 Task: Find connections with filter location Aguadas with filter topic #machinelearningwith filter profile language Spanish with filter current company Johnson & Johnson with filter school D. Y. Patil Pratishthans D.Y. Patil College of Engineering ,Pune with filter industry Executive Offices with filter service category Content Strategy with filter keywords title Cab Driver
Action: Mouse moved to (506, 66)
Screenshot: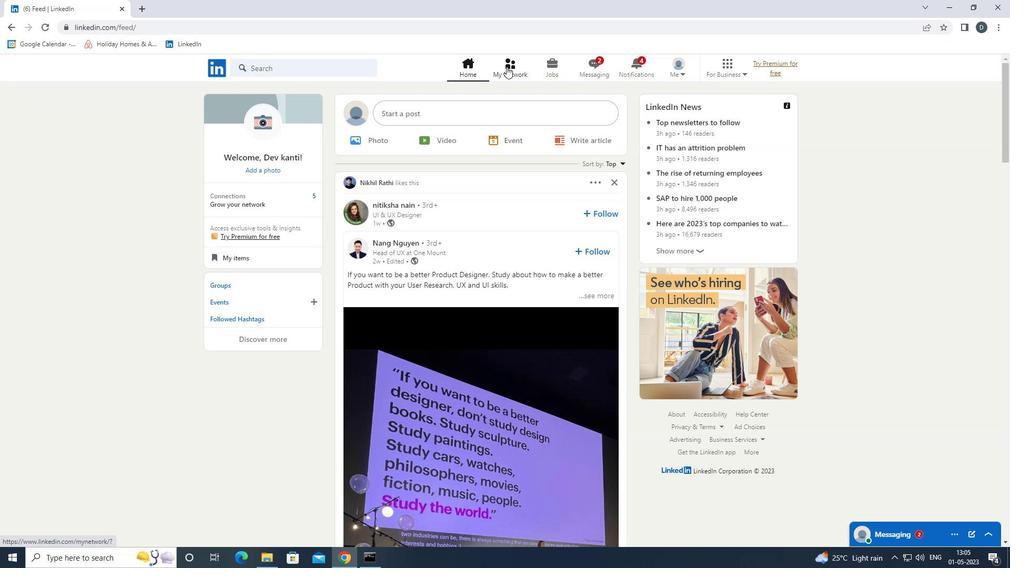 
Action: Mouse pressed left at (506, 66)
Screenshot: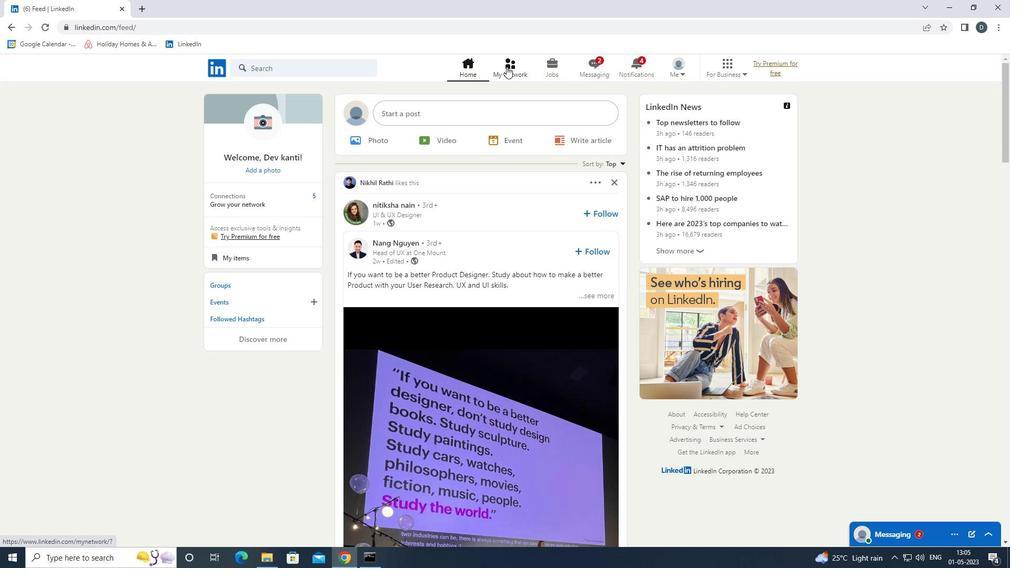 
Action: Mouse moved to (348, 127)
Screenshot: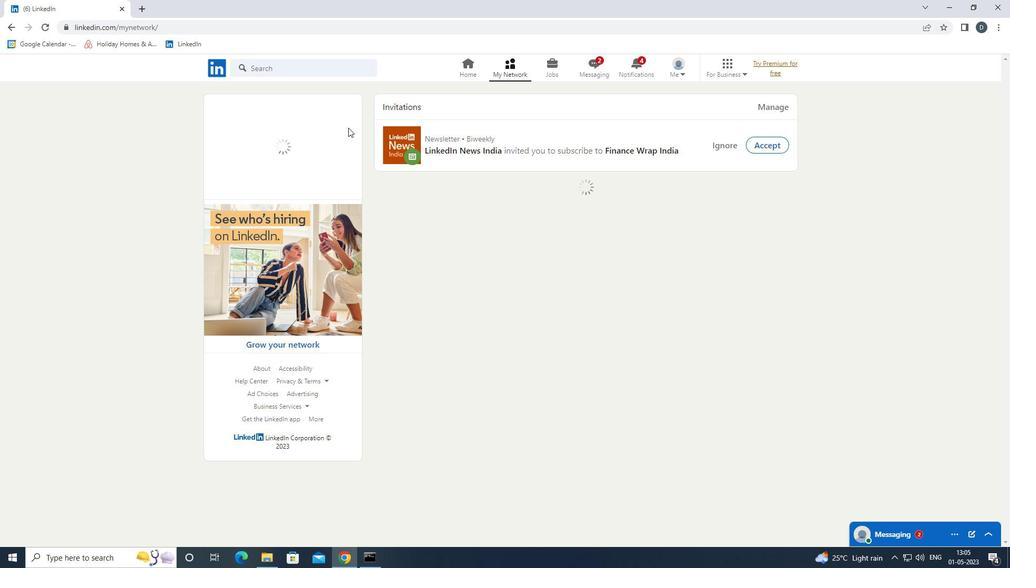 
Action: Mouse pressed left at (348, 127)
Screenshot: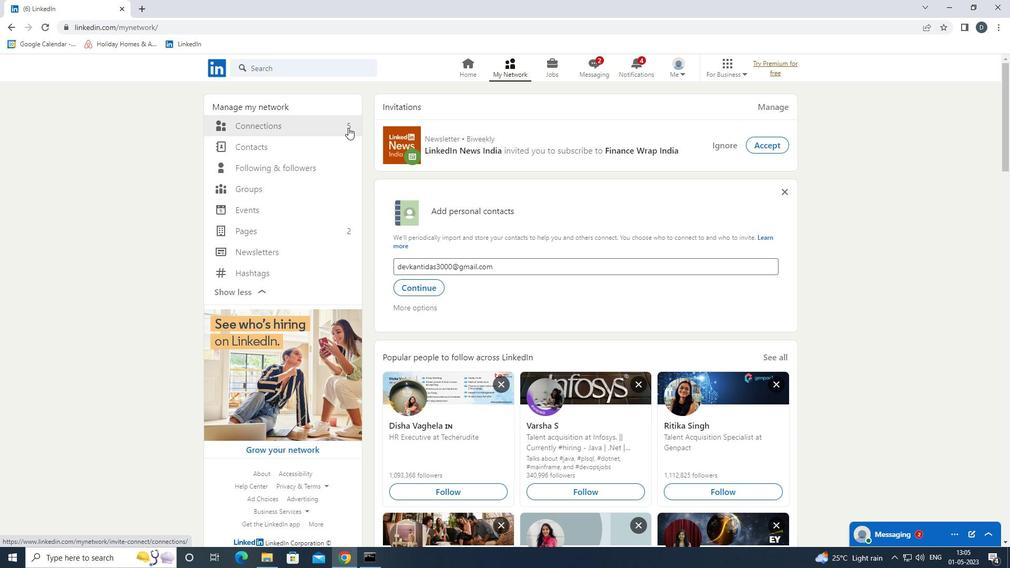 
Action: Mouse moved to (585, 128)
Screenshot: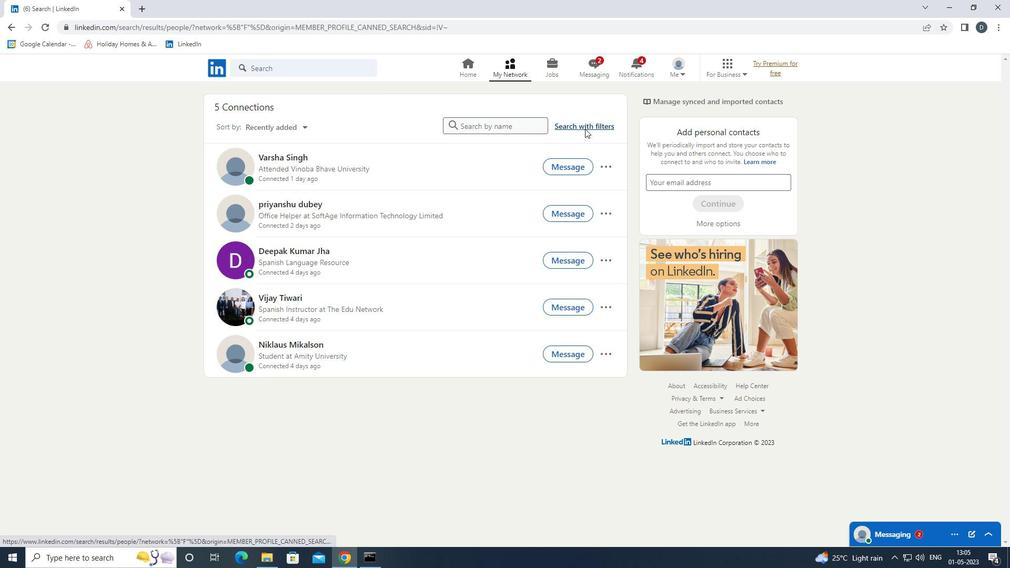 
Action: Mouse pressed left at (585, 128)
Screenshot: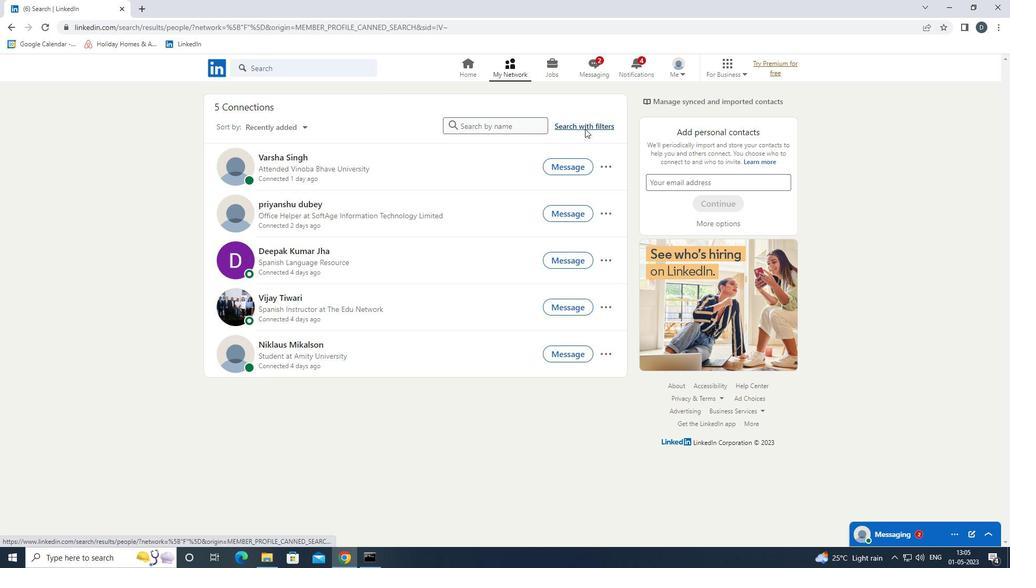 
Action: Mouse moved to (542, 95)
Screenshot: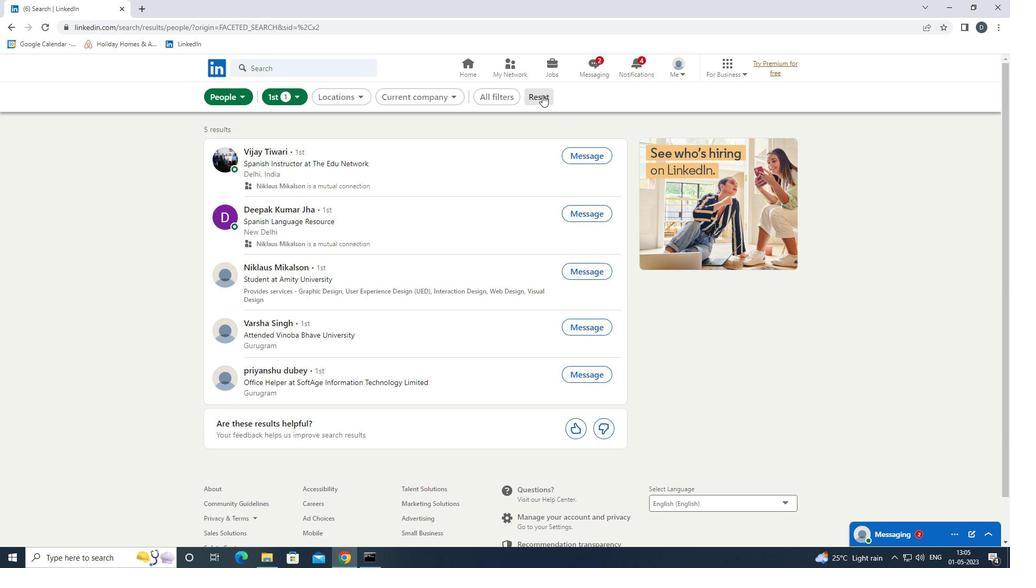 
Action: Mouse pressed left at (542, 95)
Screenshot: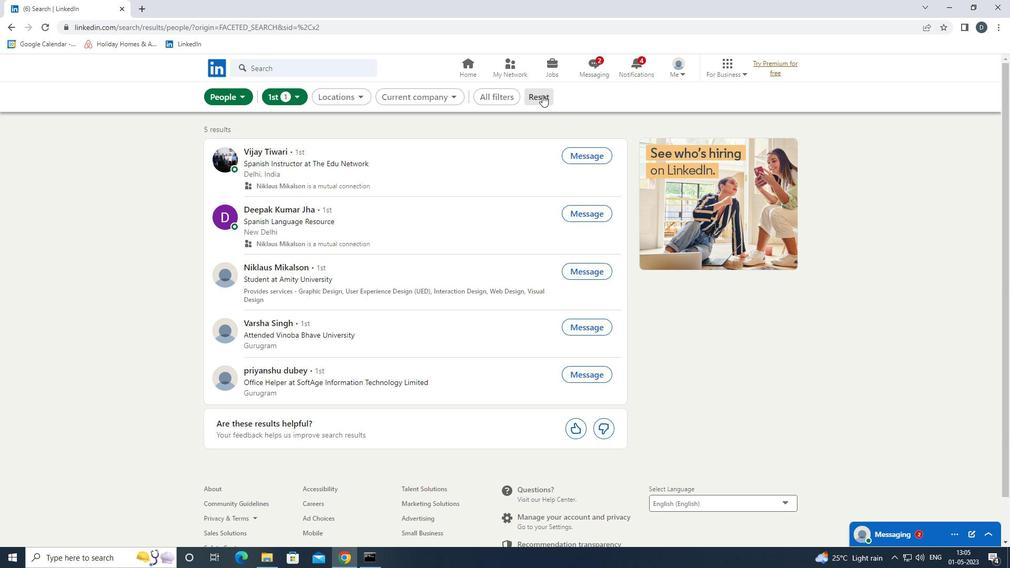
Action: Mouse moved to (532, 92)
Screenshot: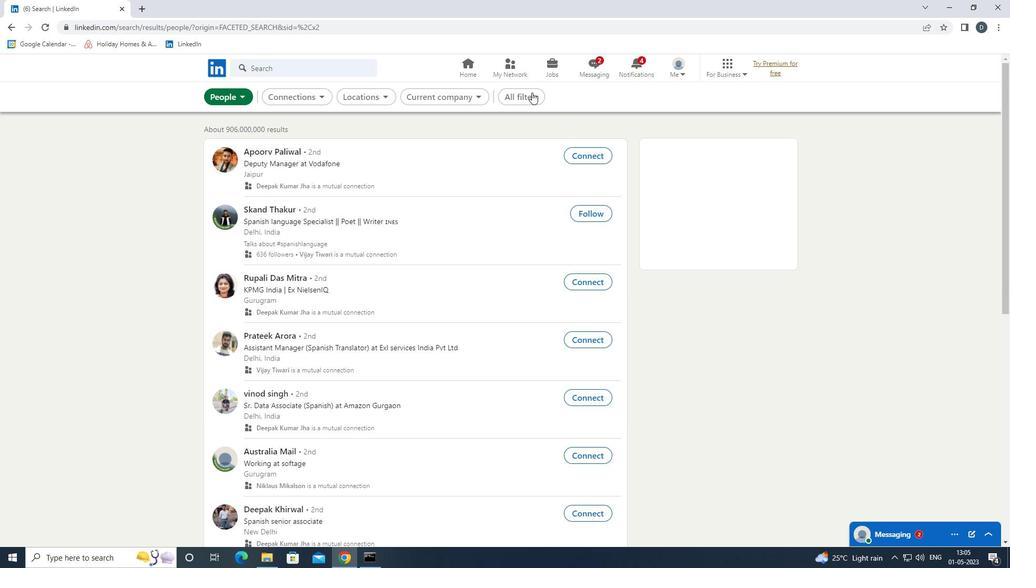 
Action: Mouse pressed left at (532, 92)
Screenshot: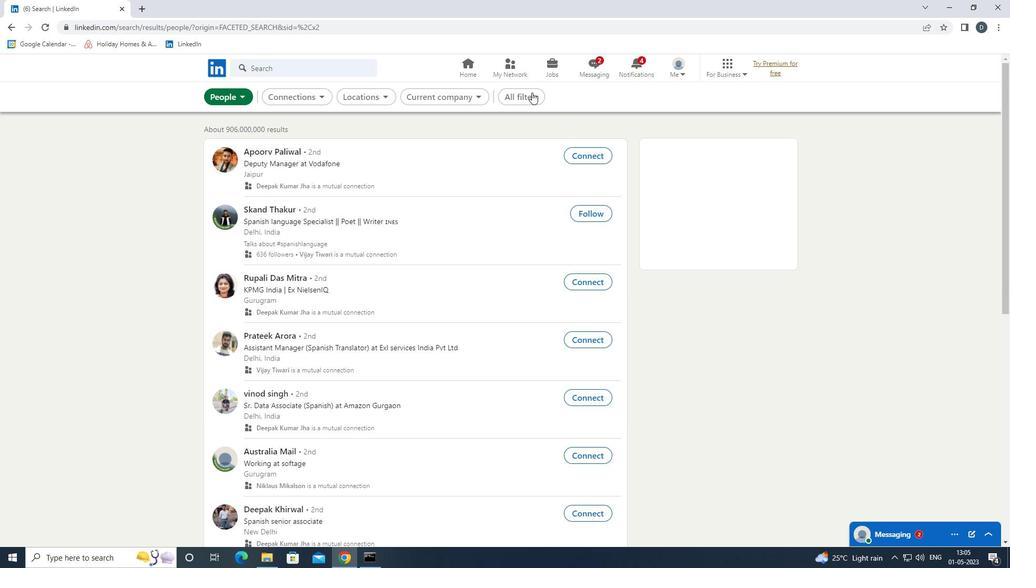 
Action: Mouse moved to (782, 364)
Screenshot: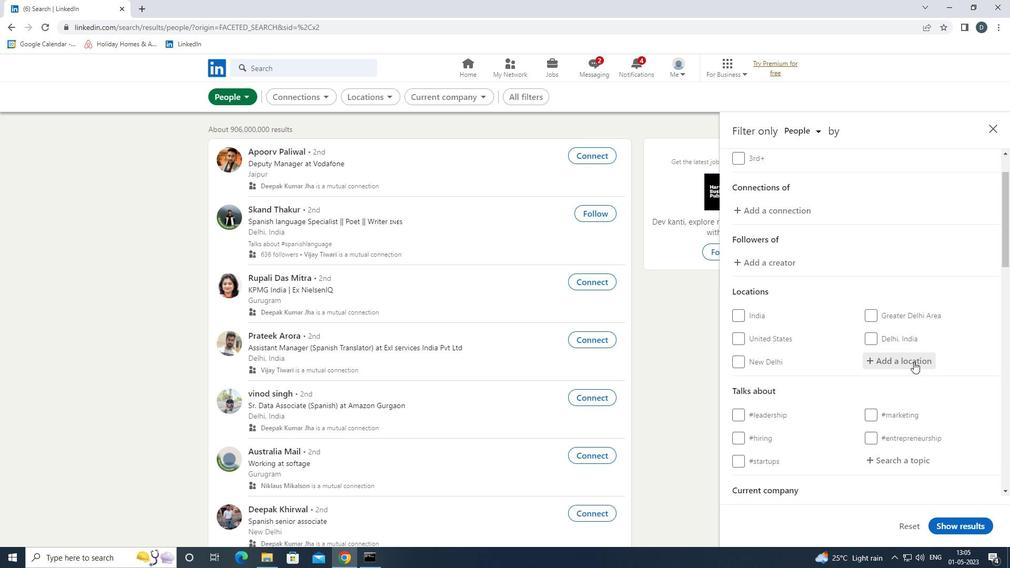
Action: Mouse scrolled (782, 364) with delta (0, 0)
Screenshot: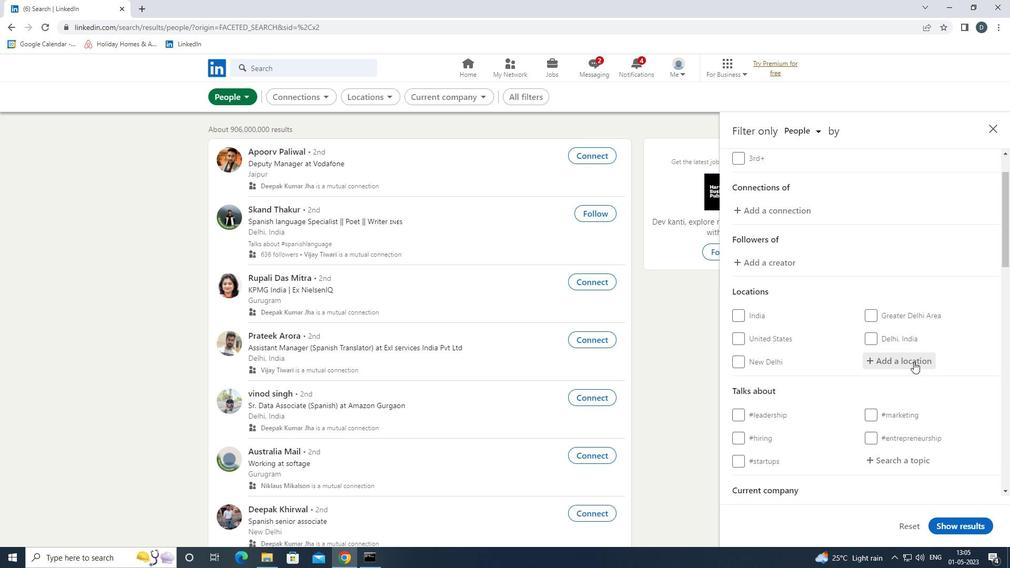 
Action: Mouse moved to (914, 362)
Screenshot: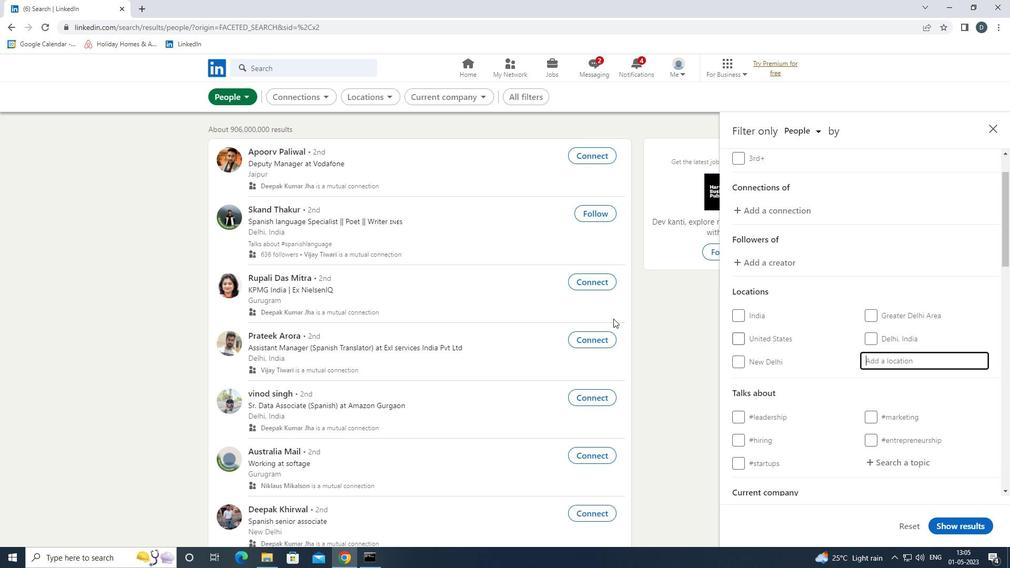 
Action: Mouse pressed left at (914, 362)
Screenshot: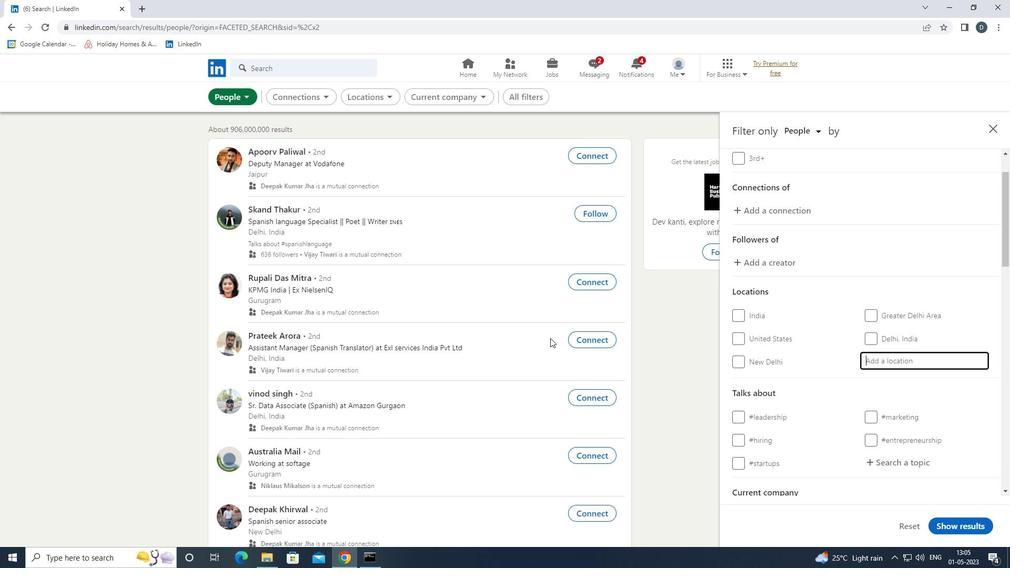 
Action: Mouse moved to (550, 338)
Screenshot: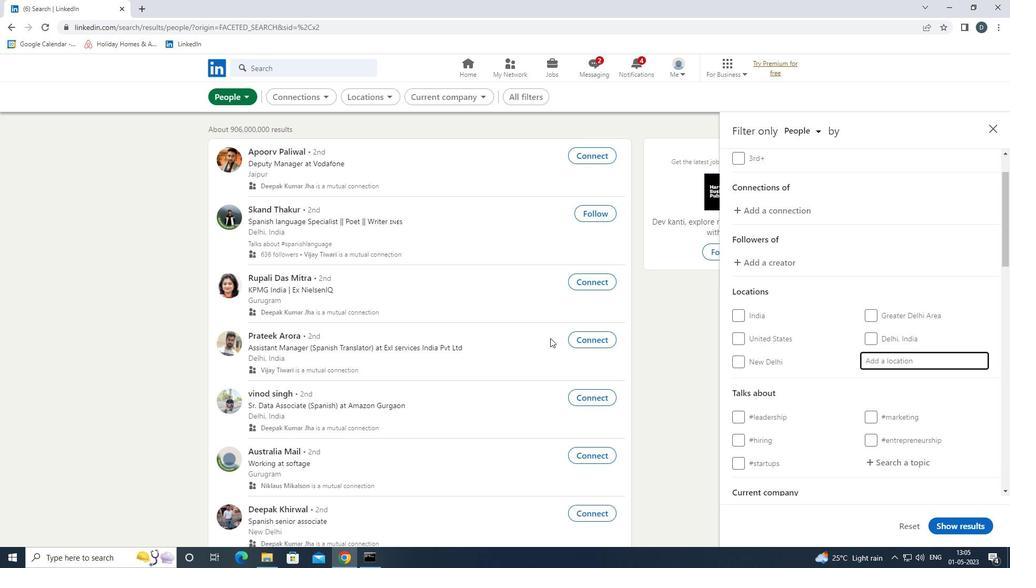 
Action: Key pressed <Key.shift>AGUADAS<Key.down><Key.enter>
Screenshot: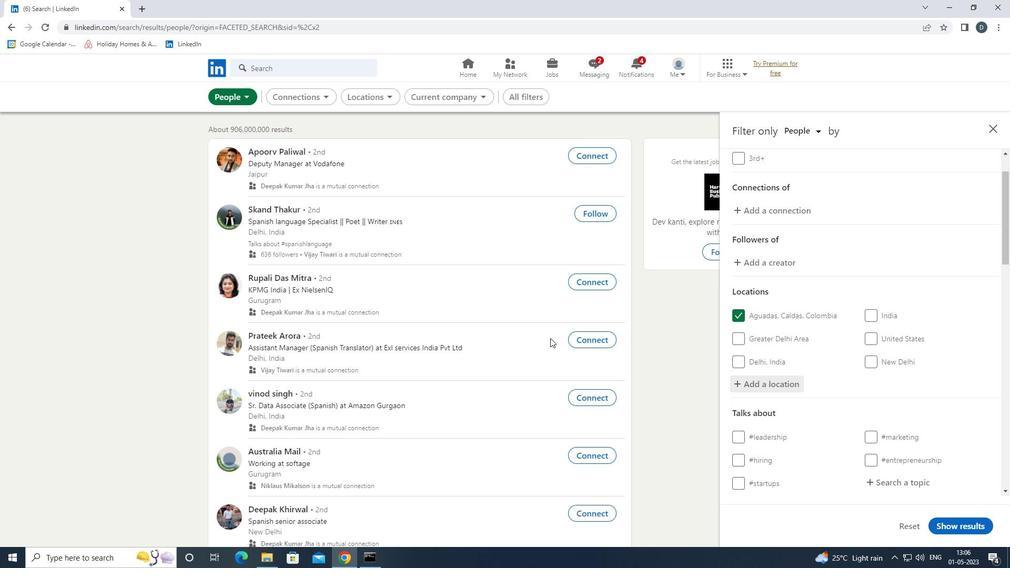 
Action: Mouse scrolled (550, 337) with delta (0, 0)
Screenshot: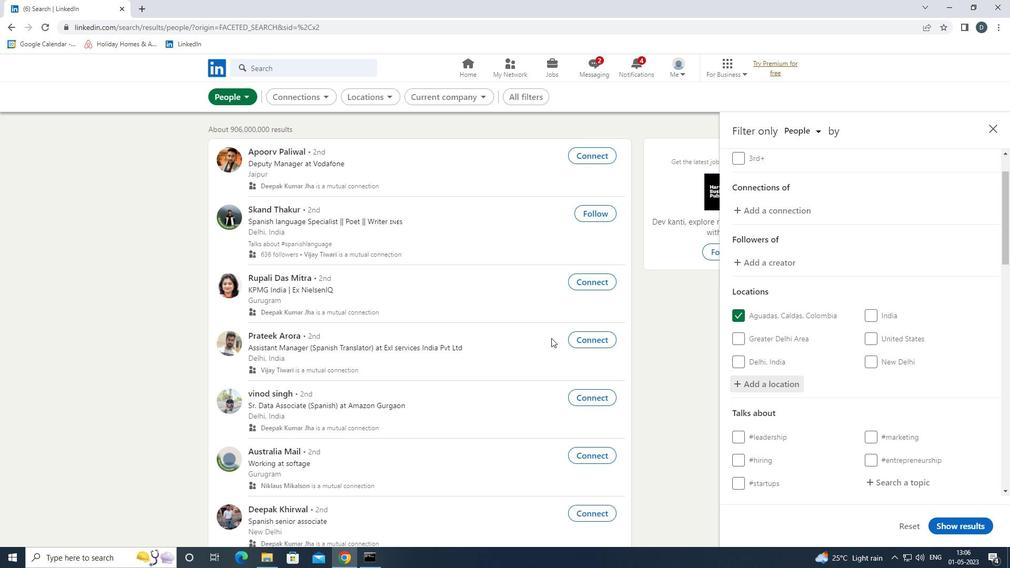 
Action: Mouse scrolled (550, 337) with delta (0, 0)
Screenshot: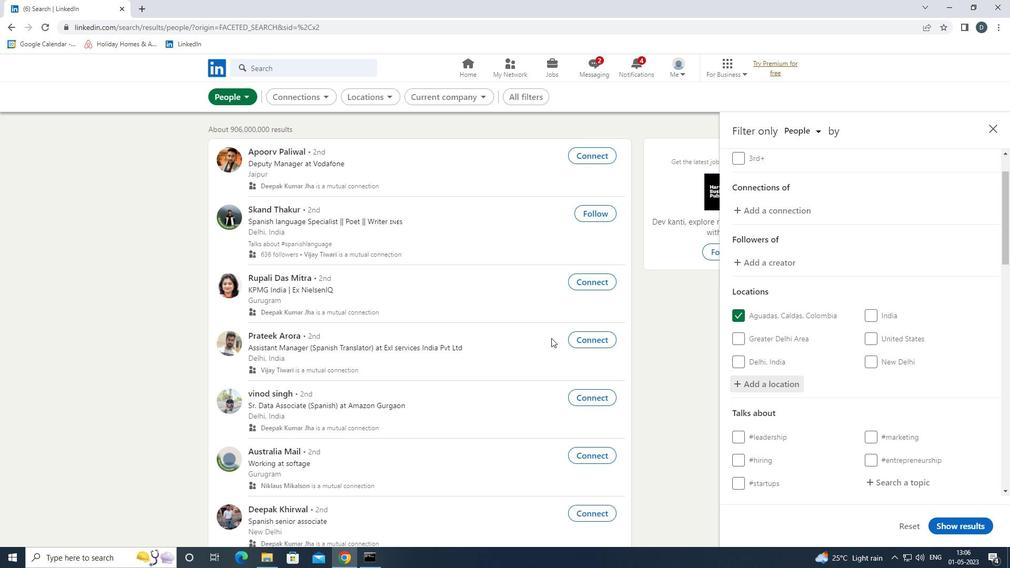
Action: Mouse scrolled (550, 337) with delta (0, 0)
Screenshot: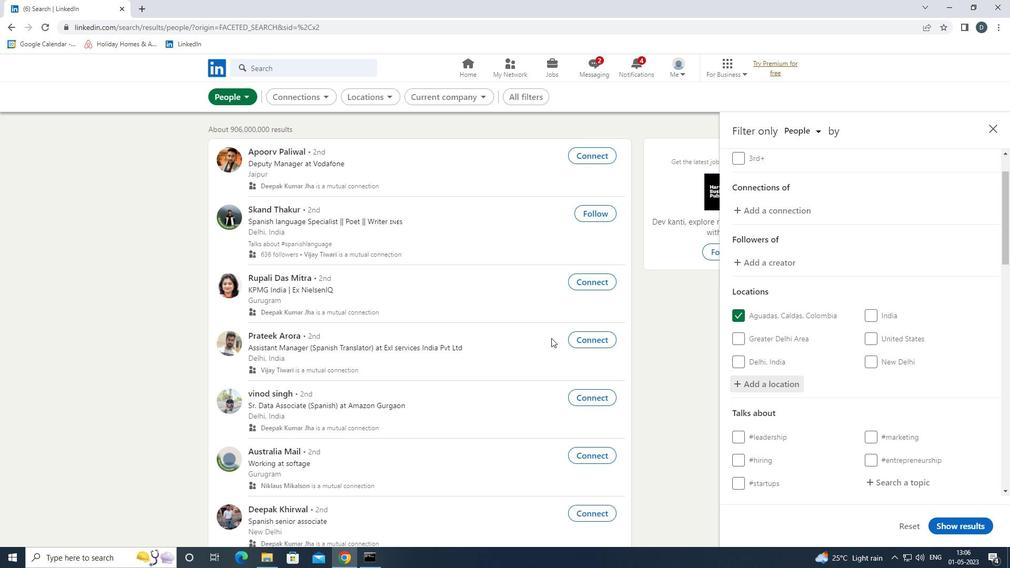 
Action: Mouse moved to (977, 421)
Screenshot: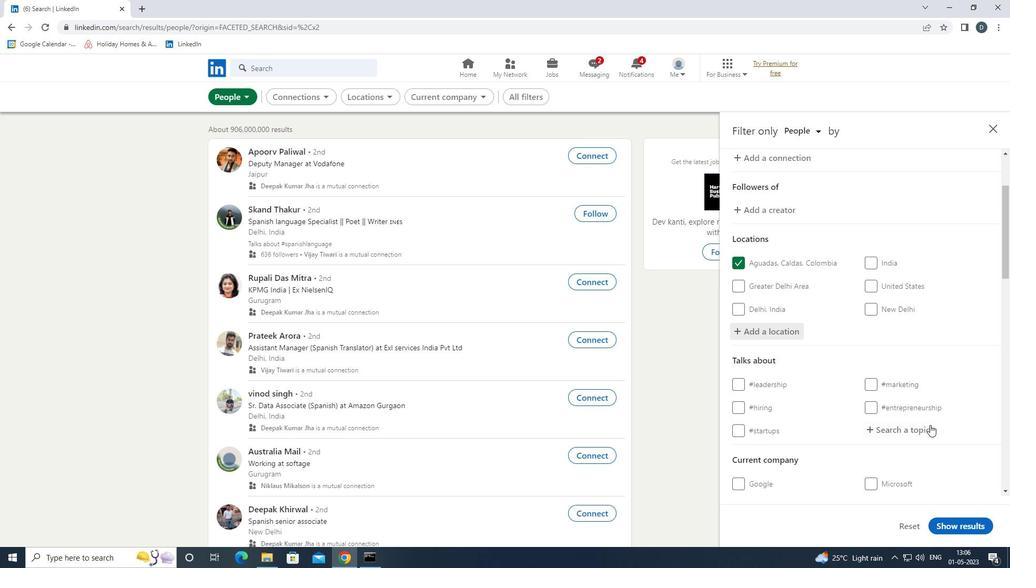 
Action: Mouse scrolled (977, 420) with delta (0, 0)
Screenshot: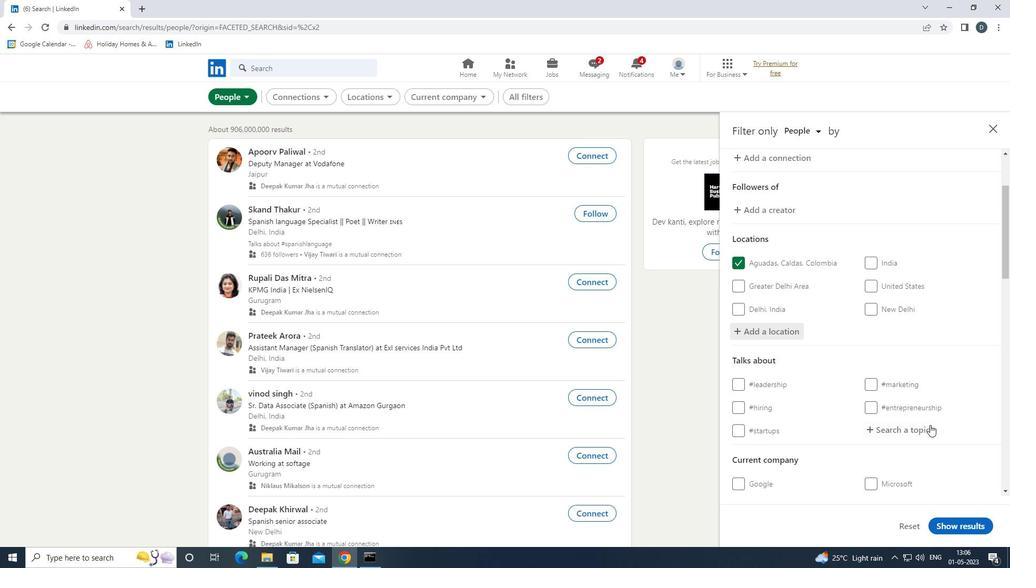 
Action: Mouse moved to (930, 425)
Screenshot: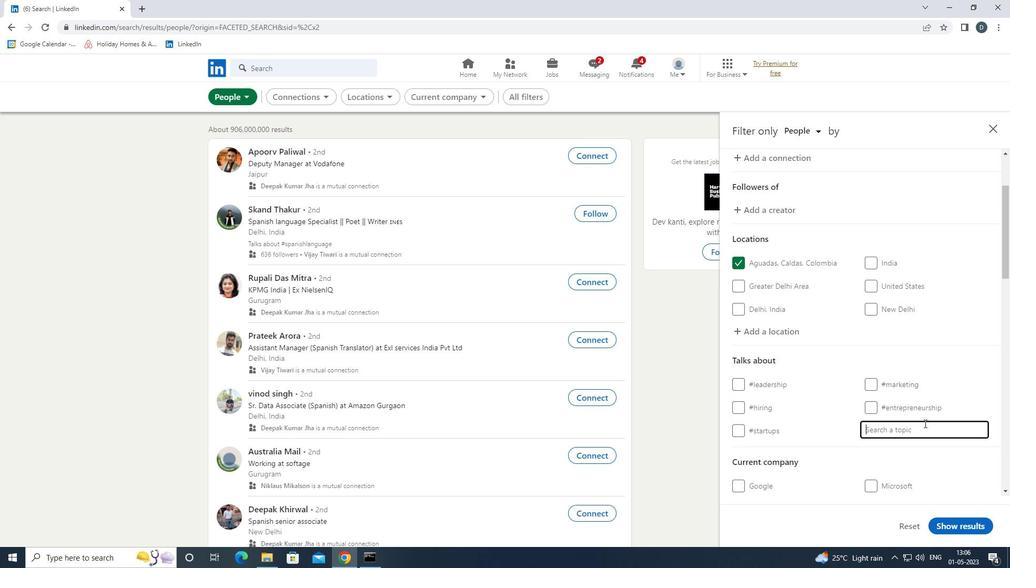 
Action: Mouse pressed left at (930, 425)
Screenshot: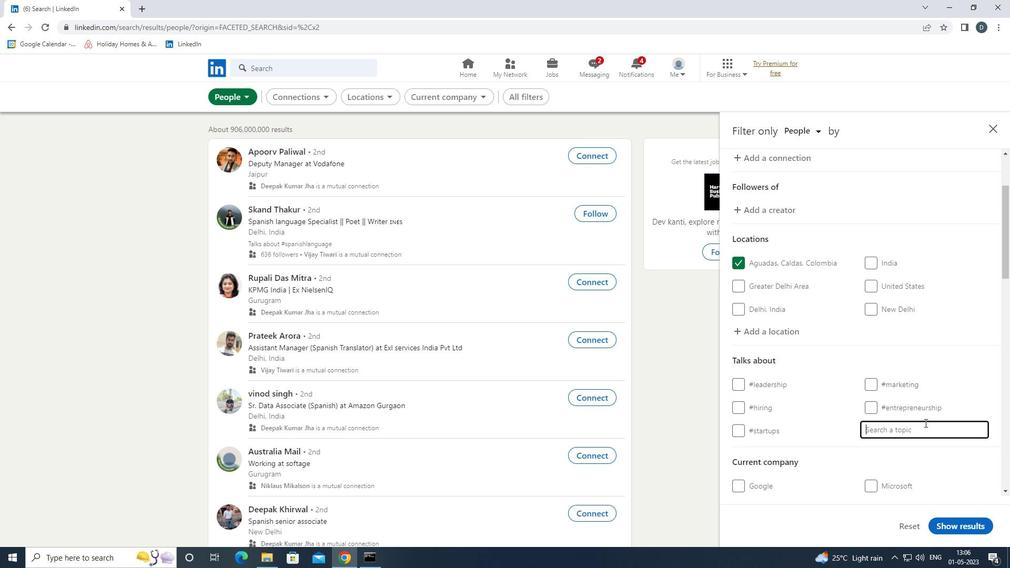 
Action: Mouse moved to (924, 422)
Screenshot: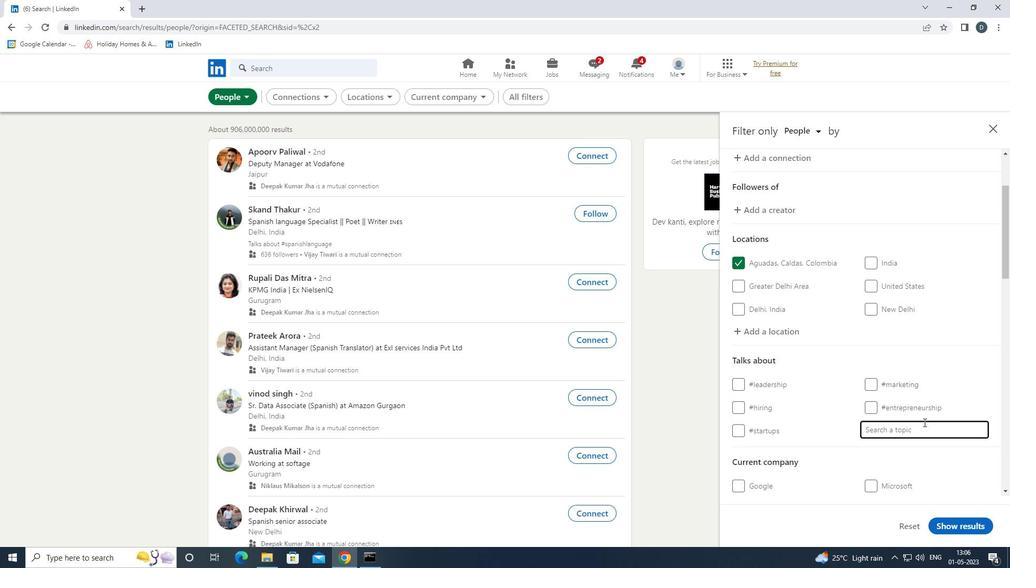 
Action: Key pressed <Key.shift>
Screenshot: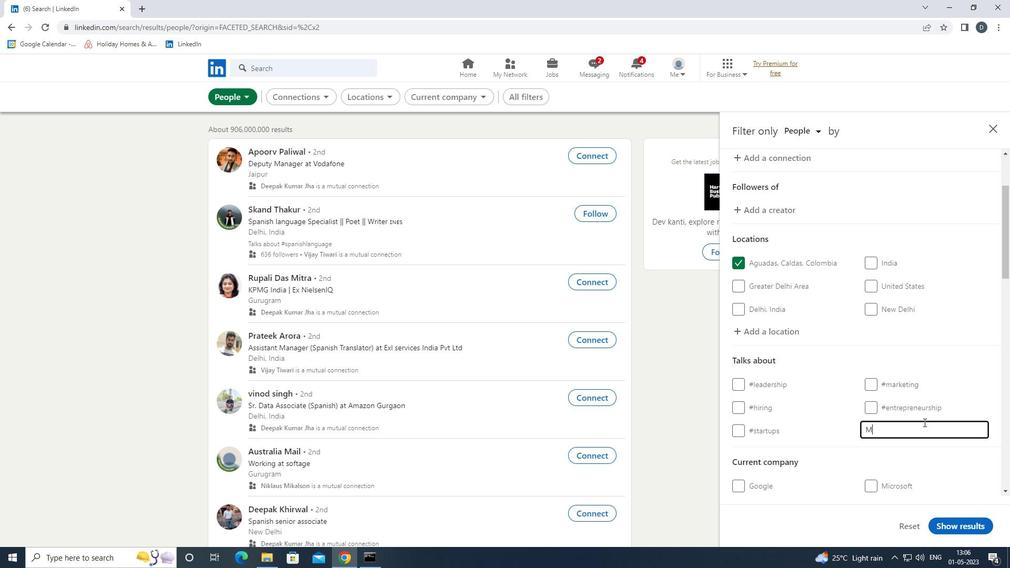 
Action: Mouse moved to (924, 422)
Screenshot: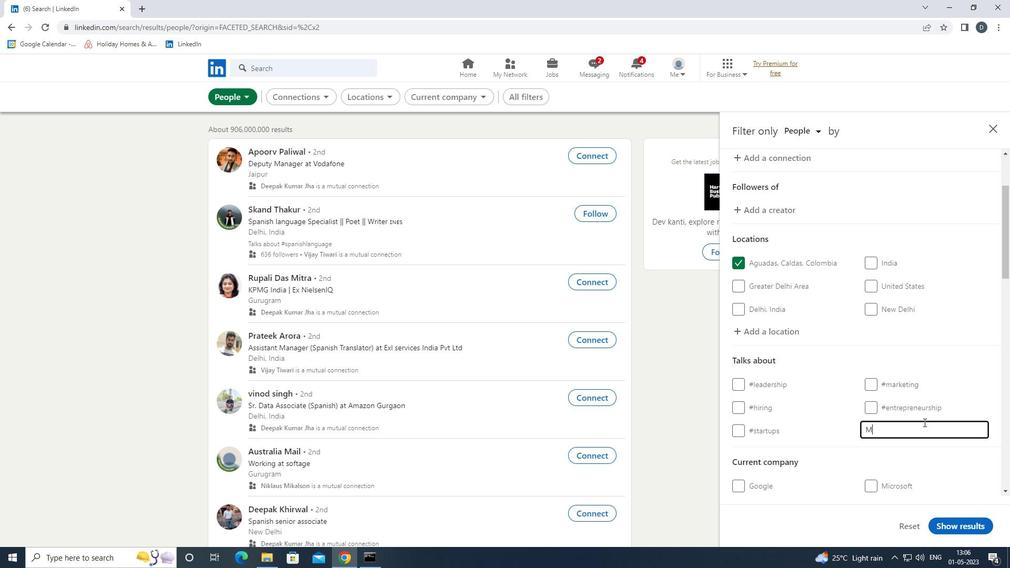 
Action: Key pressed M<Key.backspace>MACHINLEARNING<Key.left><Key.left><Key.left><Key.left><Key.left><Key.left><Key.left><Key.left>E<Key.right><Key.right><Key.right><Key.right><Key.right><Key.right><Key.right><Key.right><Key.right><Key.right><Key.right><Key.down><Key.enter>
Screenshot: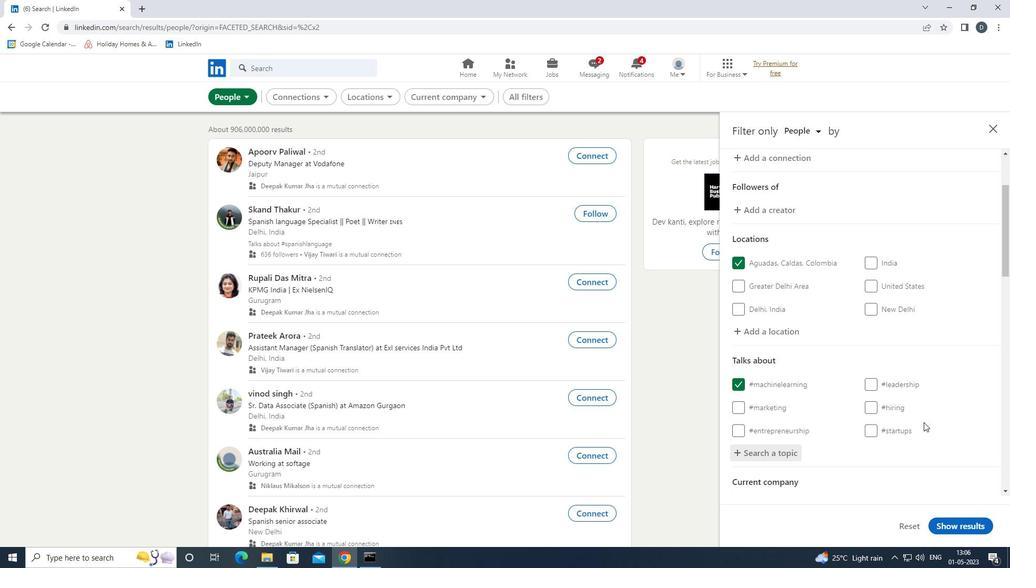 
Action: Mouse moved to (924, 422)
Screenshot: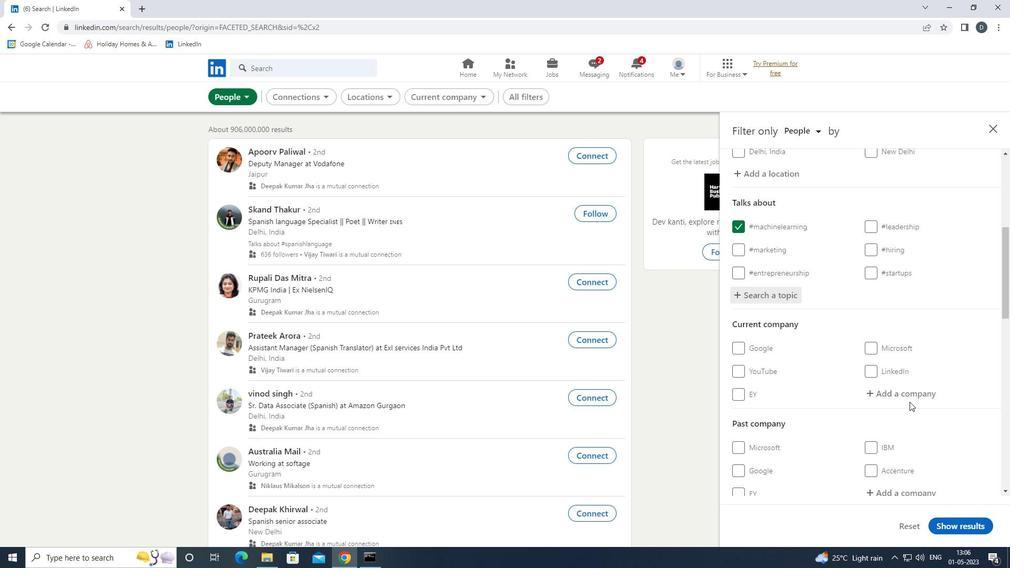 
Action: Mouse scrolled (924, 422) with delta (0, 0)
Screenshot: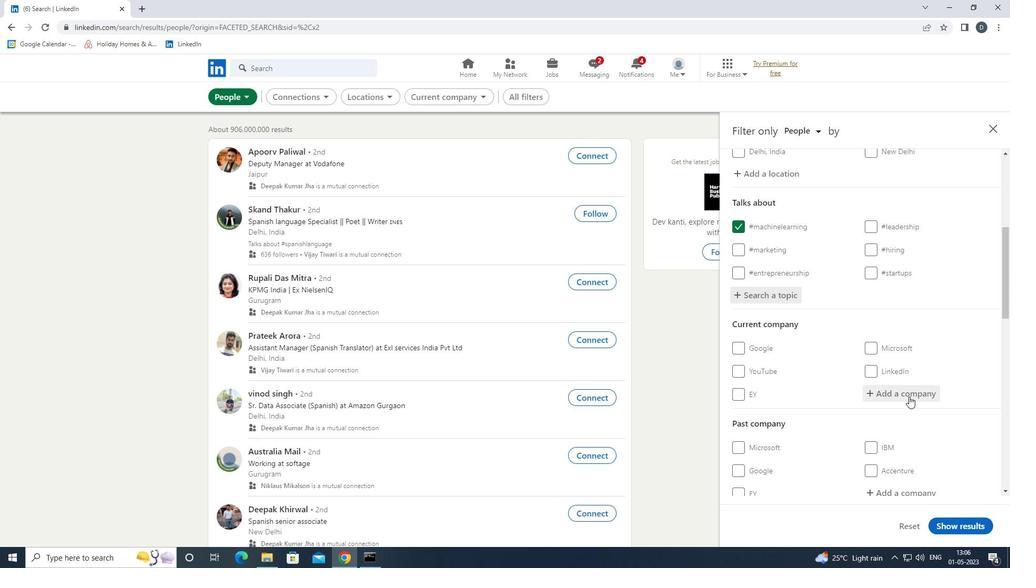 
Action: Mouse scrolled (924, 422) with delta (0, 0)
Screenshot: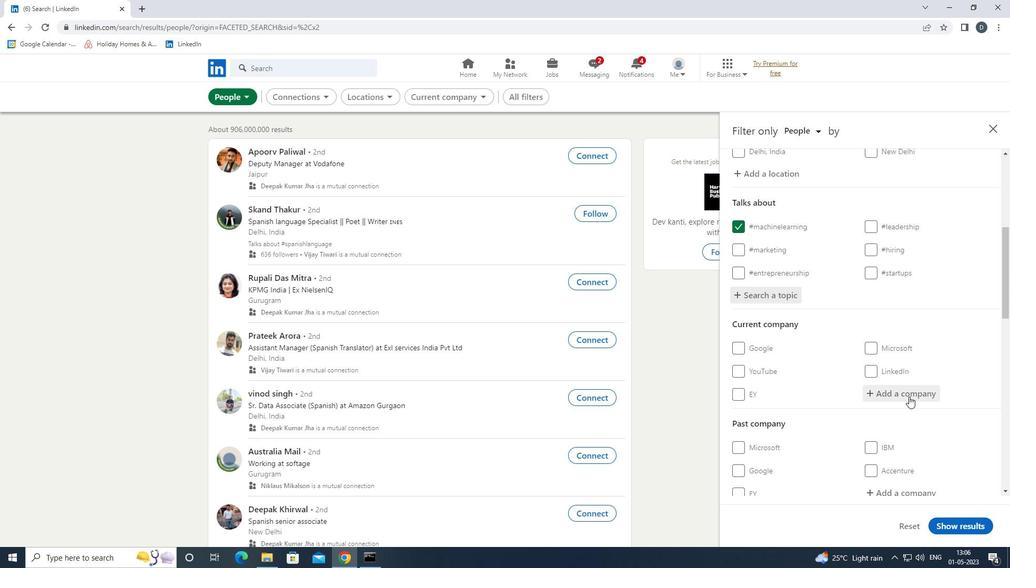 
Action: Mouse scrolled (924, 422) with delta (0, 0)
Screenshot: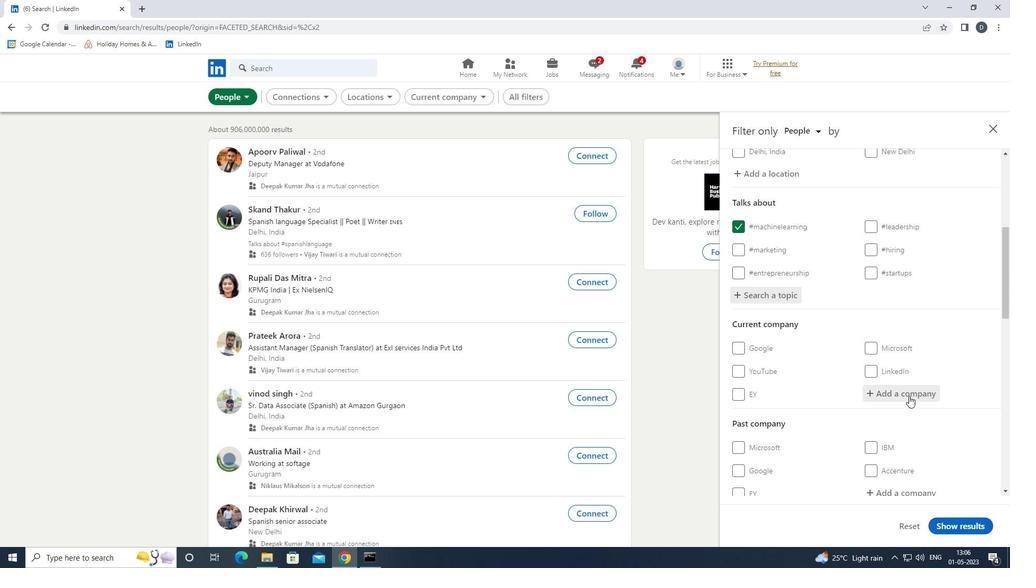 
Action: Mouse moved to (909, 396)
Screenshot: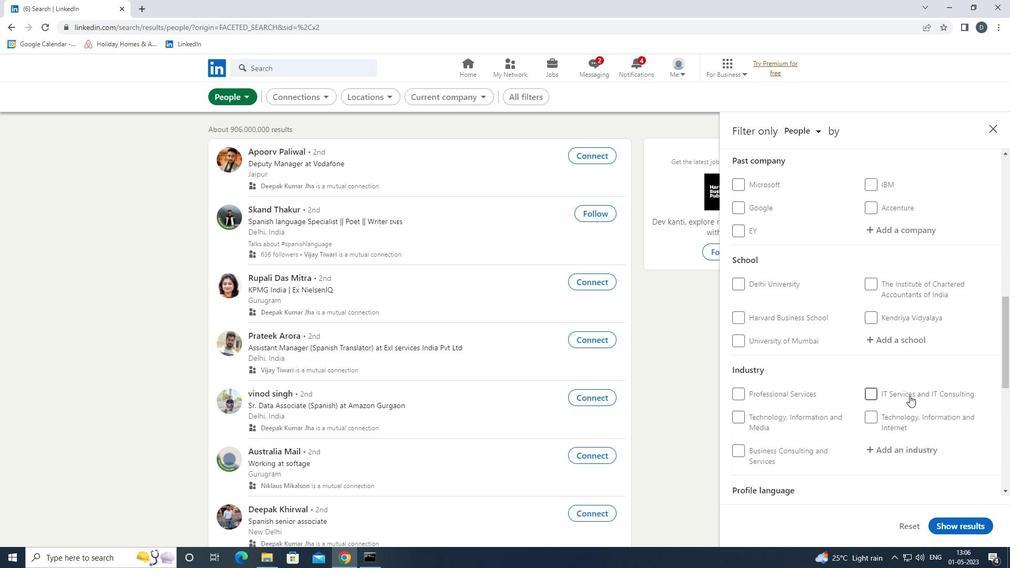 
Action: Mouse scrolled (909, 395) with delta (0, 0)
Screenshot: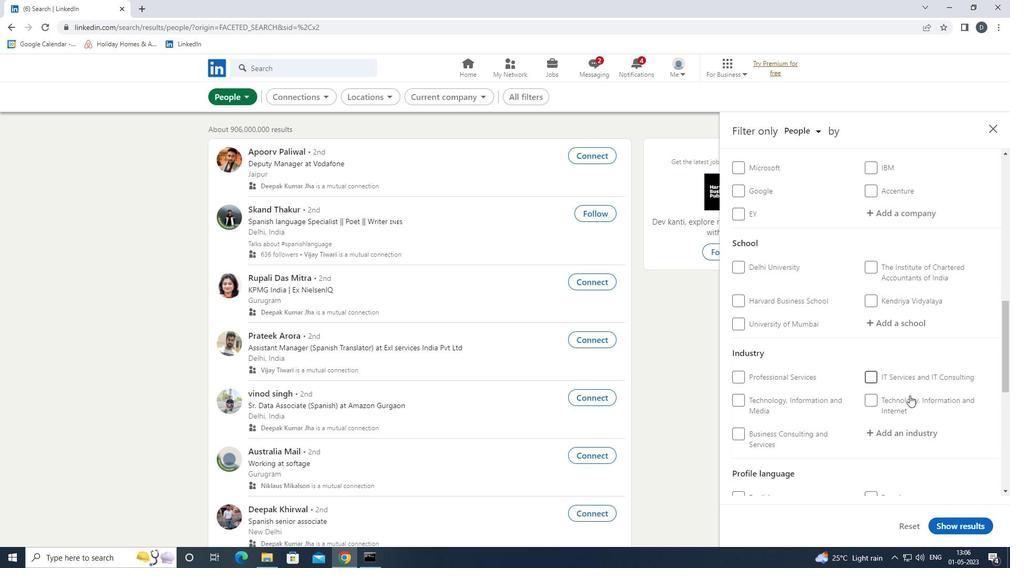
Action: Mouse scrolled (909, 395) with delta (0, 0)
Screenshot: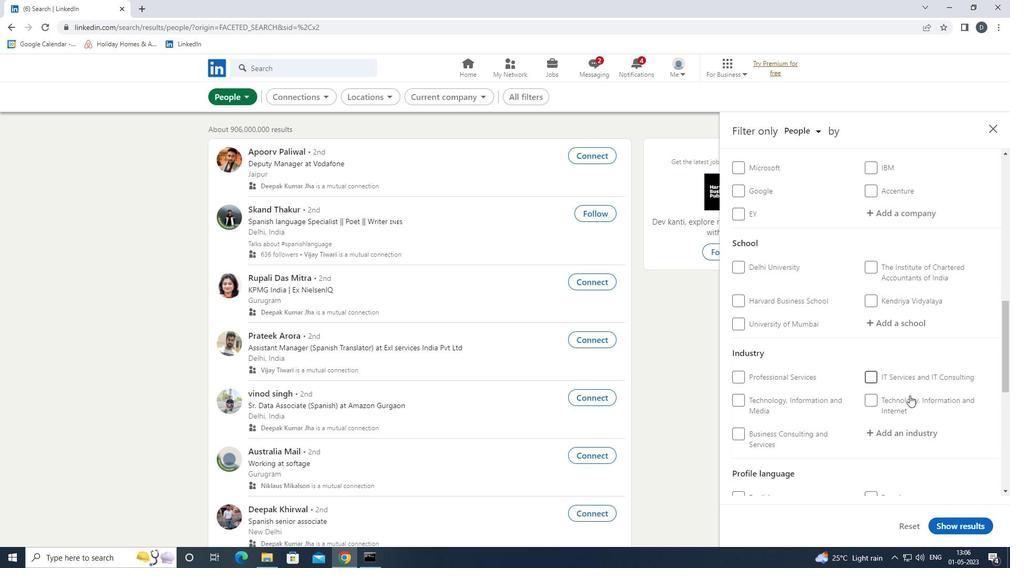 
Action: Mouse scrolled (909, 395) with delta (0, 0)
Screenshot: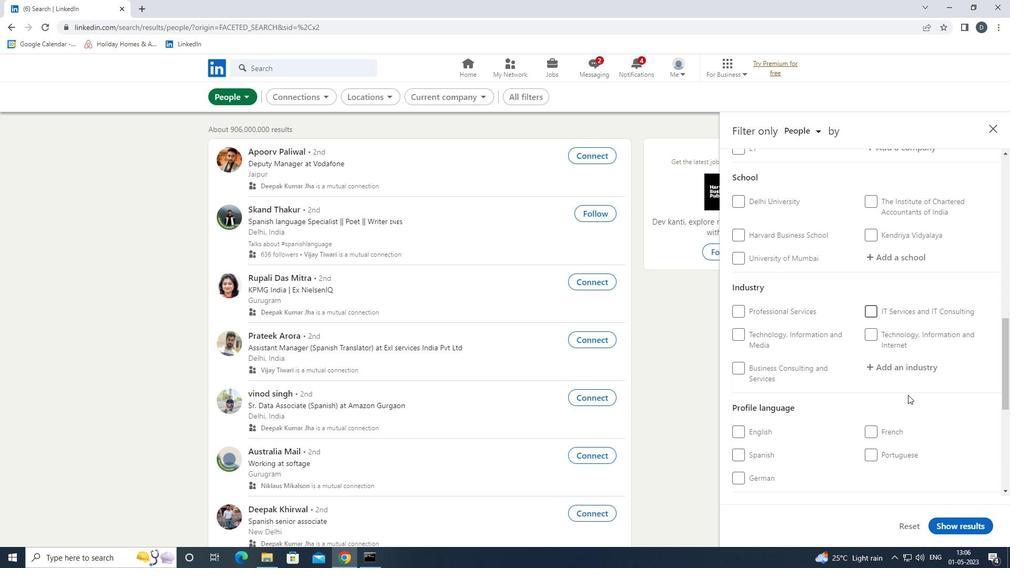 
Action: Mouse scrolled (909, 395) with delta (0, 0)
Screenshot: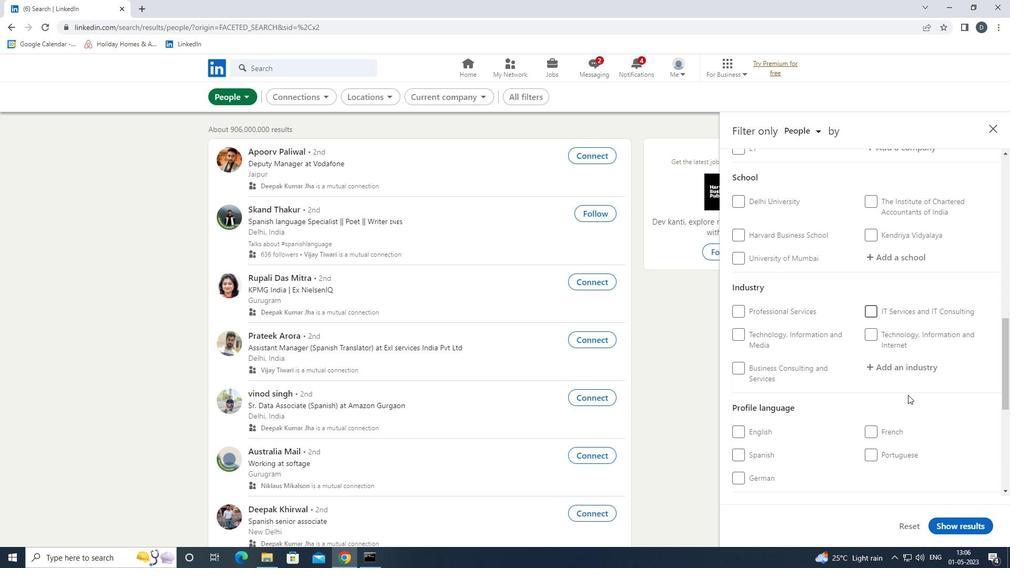 
Action: Mouse scrolled (909, 395) with delta (0, 0)
Screenshot: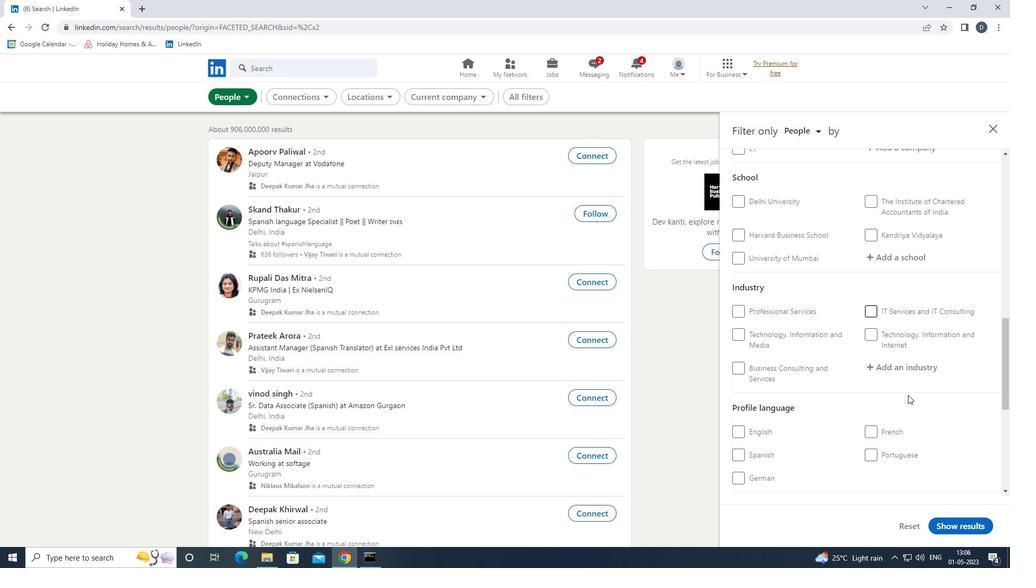
Action: Mouse moved to (910, 395)
Screenshot: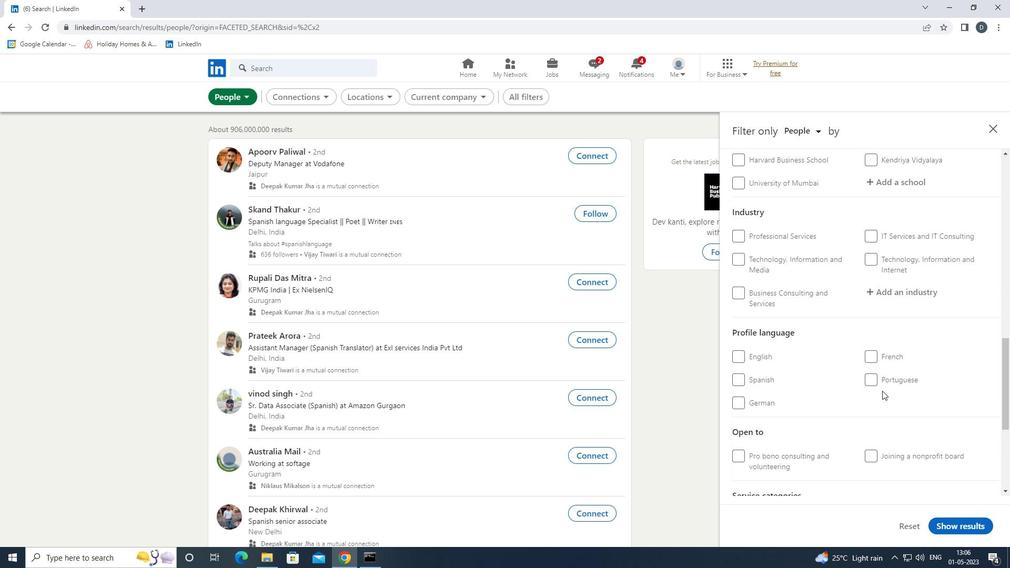 
Action: Mouse scrolled (910, 395) with delta (0, 0)
Screenshot: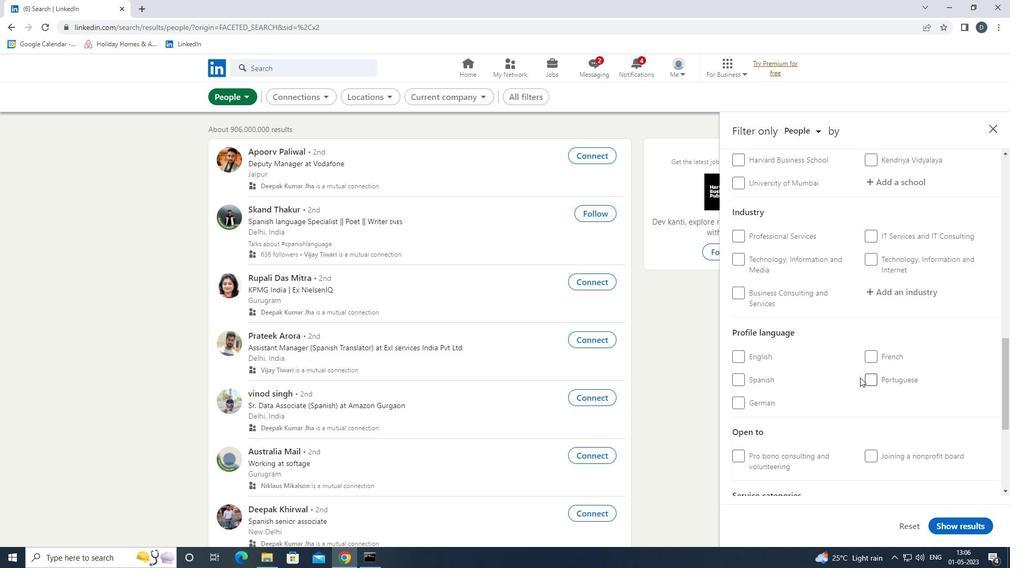 
Action: Mouse scrolled (910, 395) with delta (0, 0)
Screenshot: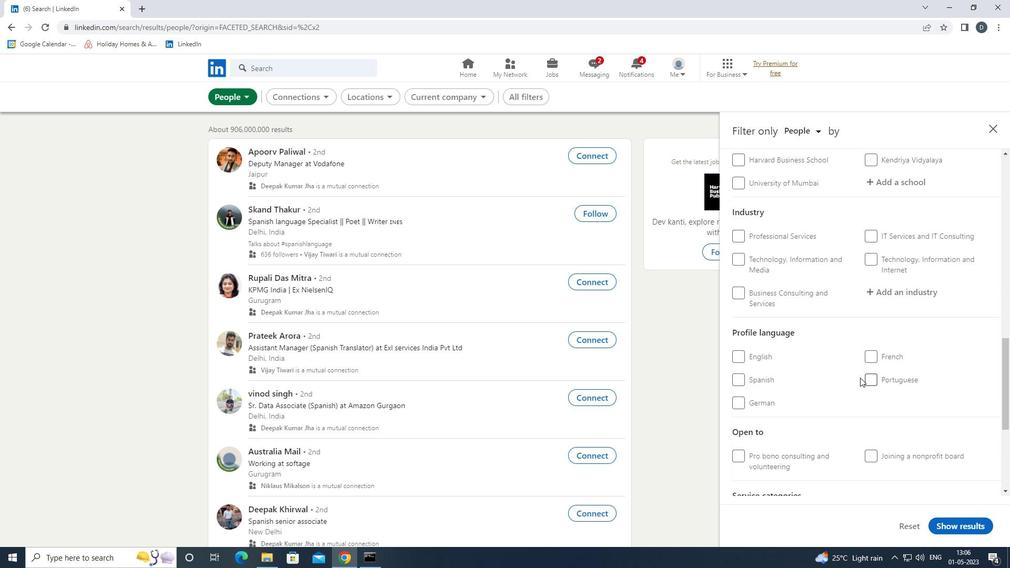 
Action: Mouse scrolled (910, 395) with delta (0, 0)
Screenshot: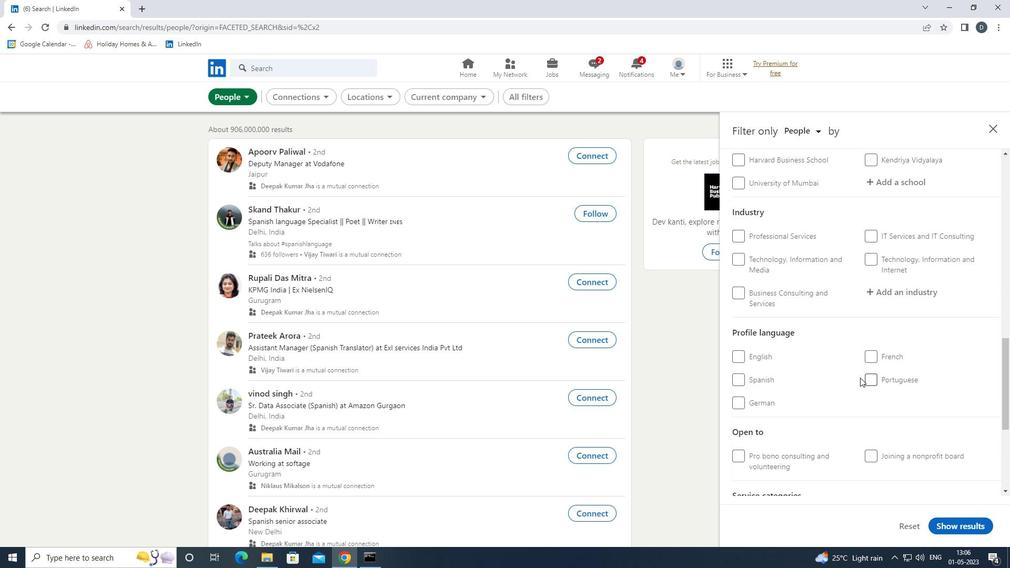 
Action: Mouse moved to (735, 382)
Screenshot: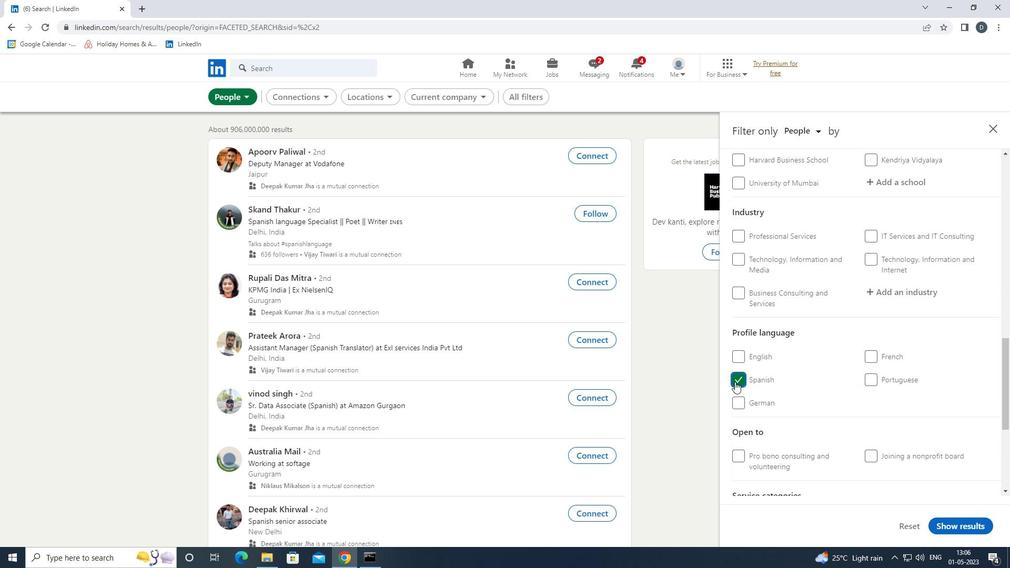 
Action: Mouse pressed left at (735, 382)
Screenshot: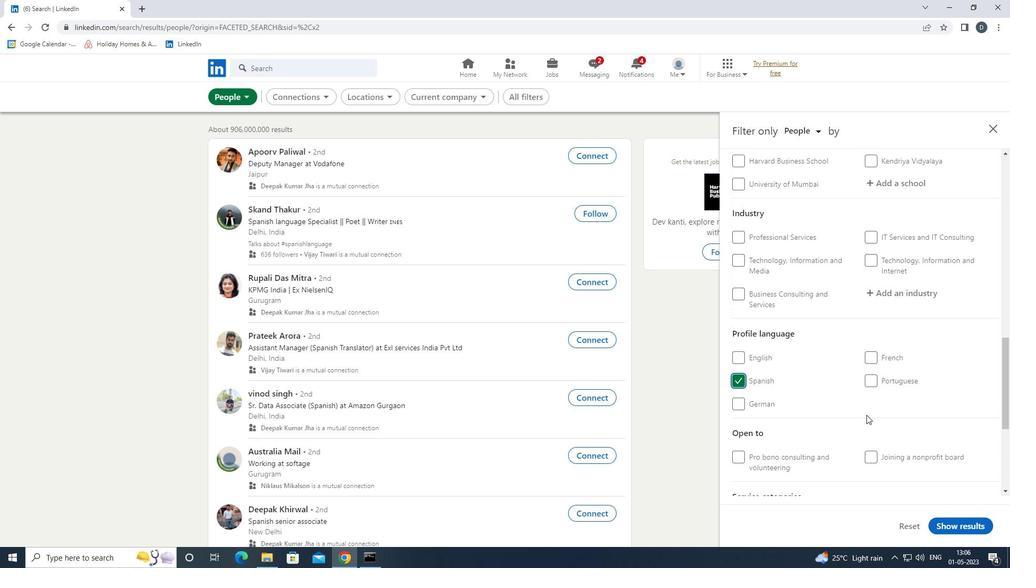 
Action: Mouse moved to (866, 415)
Screenshot: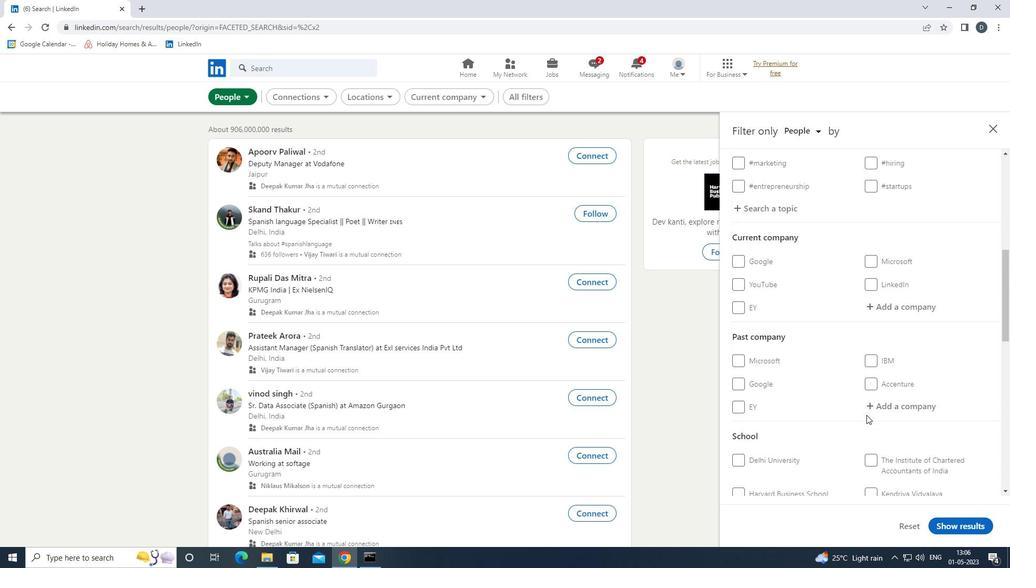 
Action: Mouse scrolled (866, 415) with delta (0, 0)
Screenshot: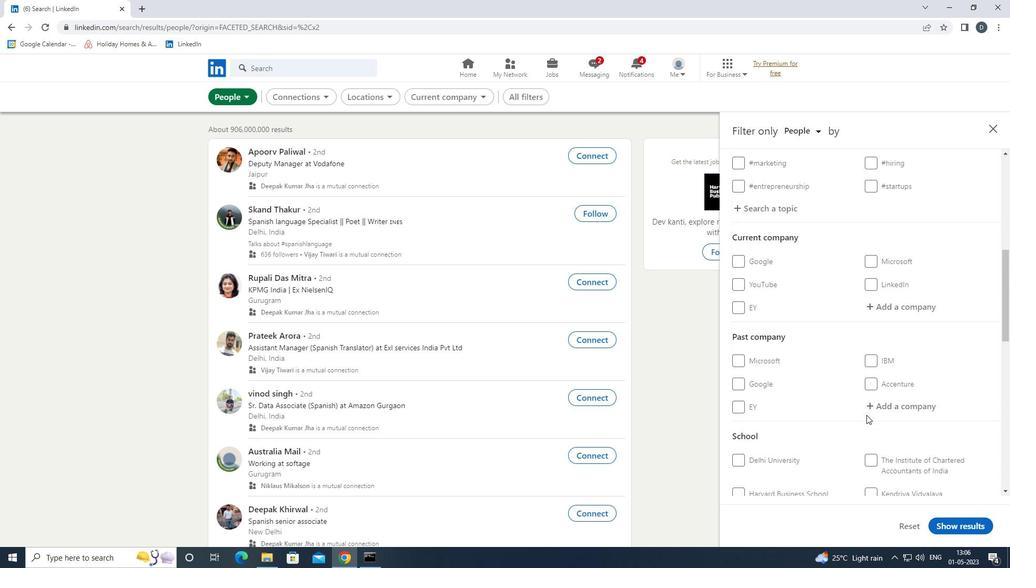 
Action: Mouse scrolled (866, 415) with delta (0, 0)
Screenshot: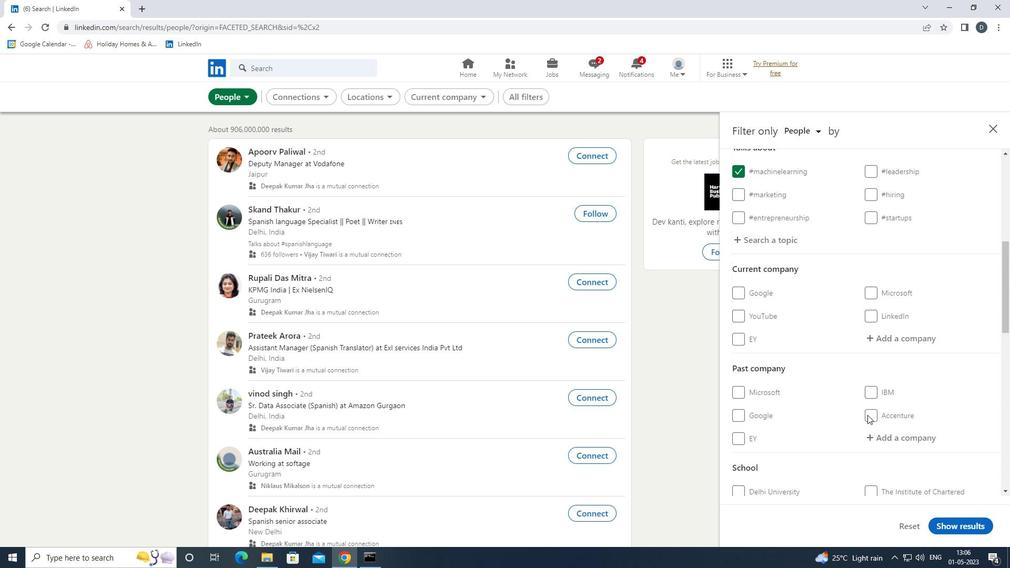 
Action: Mouse scrolled (866, 415) with delta (0, 0)
Screenshot: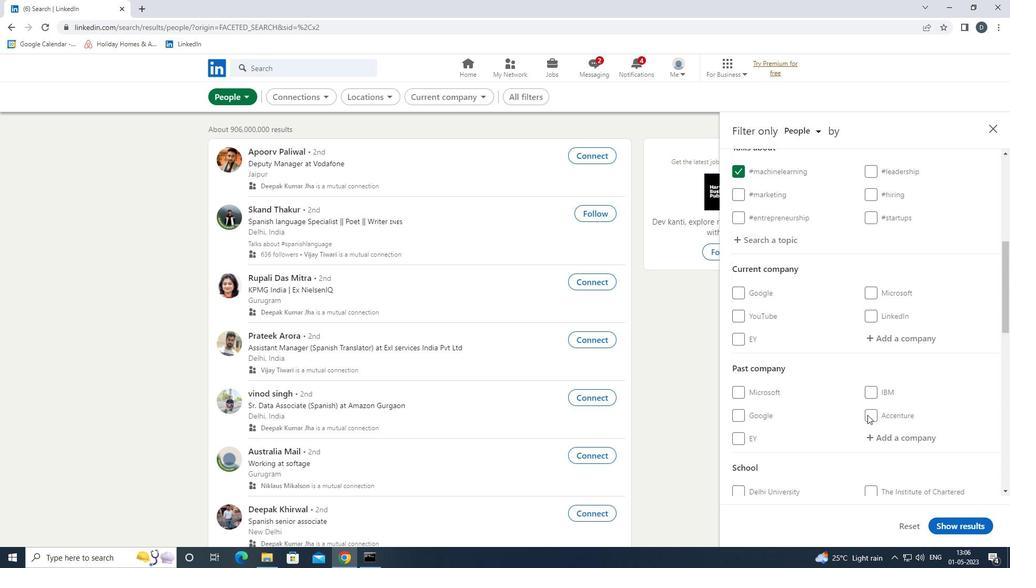 
Action: Mouse scrolled (866, 415) with delta (0, 0)
Screenshot: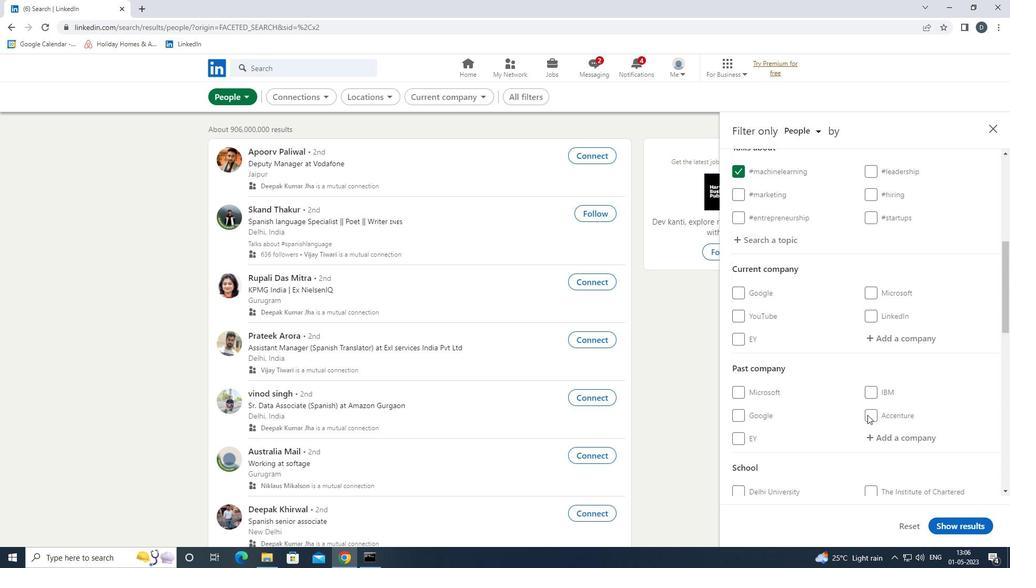 
Action: Mouse scrolled (866, 415) with delta (0, 0)
Screenshot: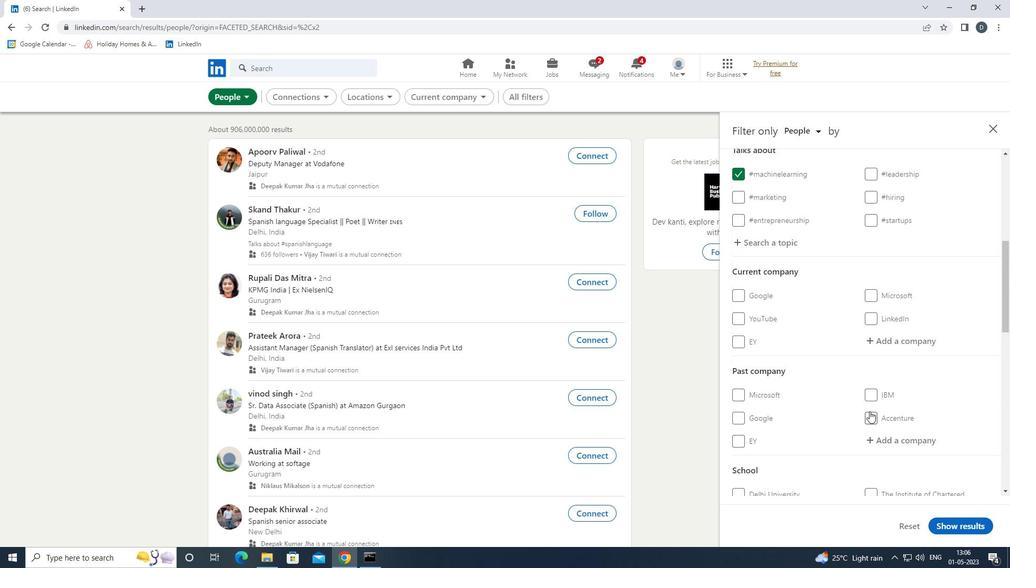 
Action: Mouse scrolled (866, 415) with delta (0, 0)
Screenshot: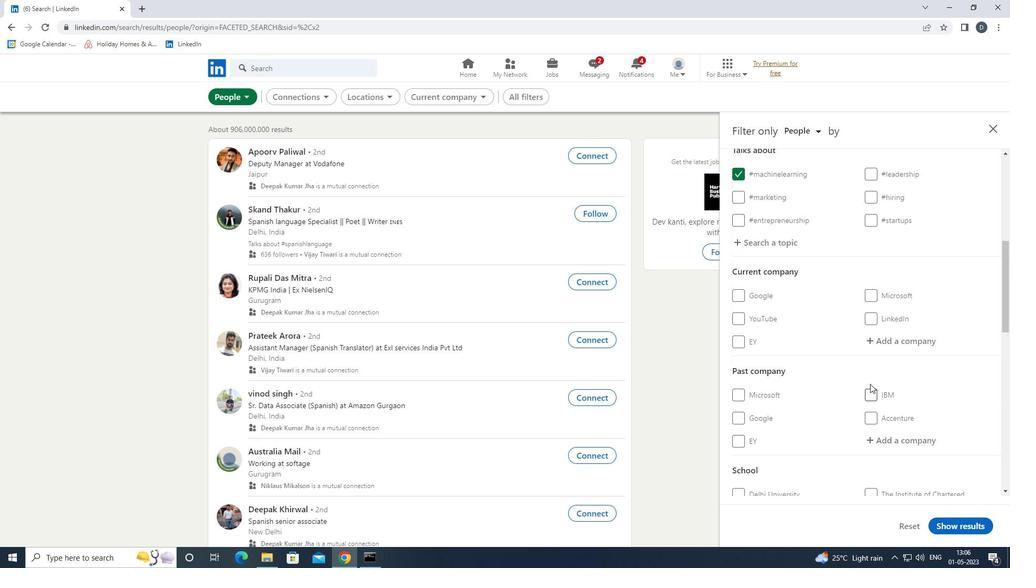 
Action: Mouse scrolled (866, 415) with delta (0, 0)
Screenshot: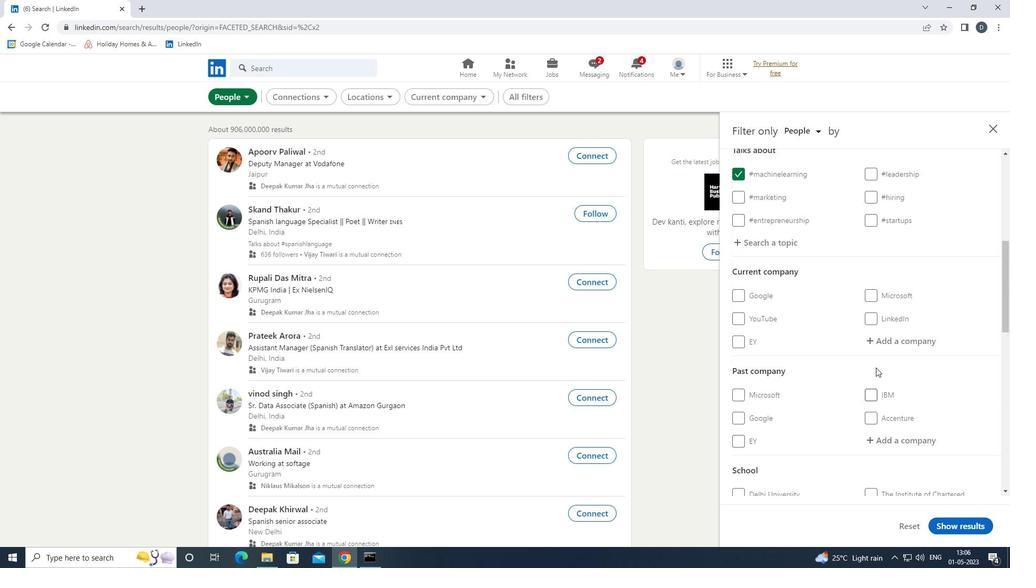 
Action: Mouse moved to (885, 340)
Screenshot: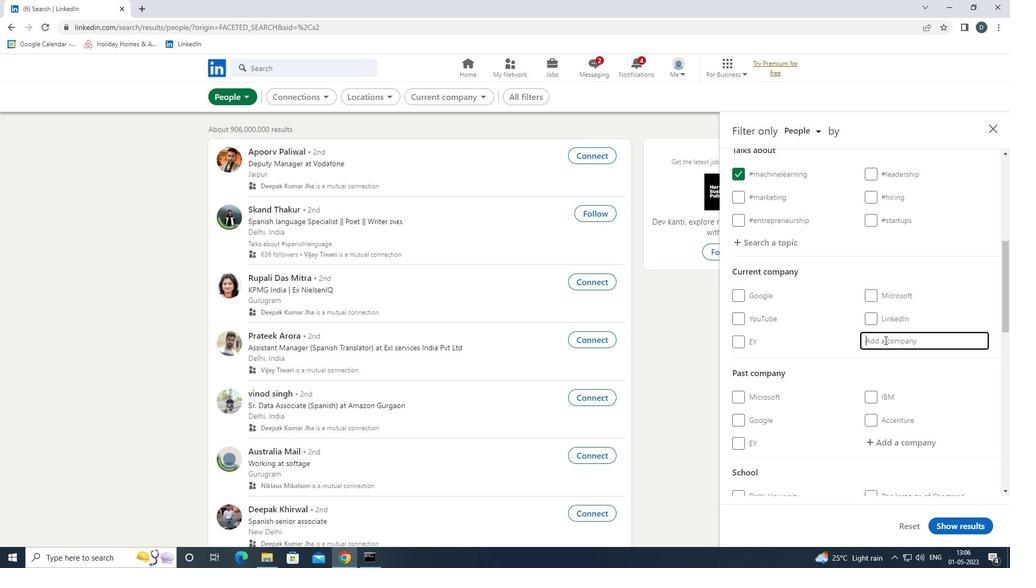
Action: Mouse pressed left at (885, 340)
Screenshot: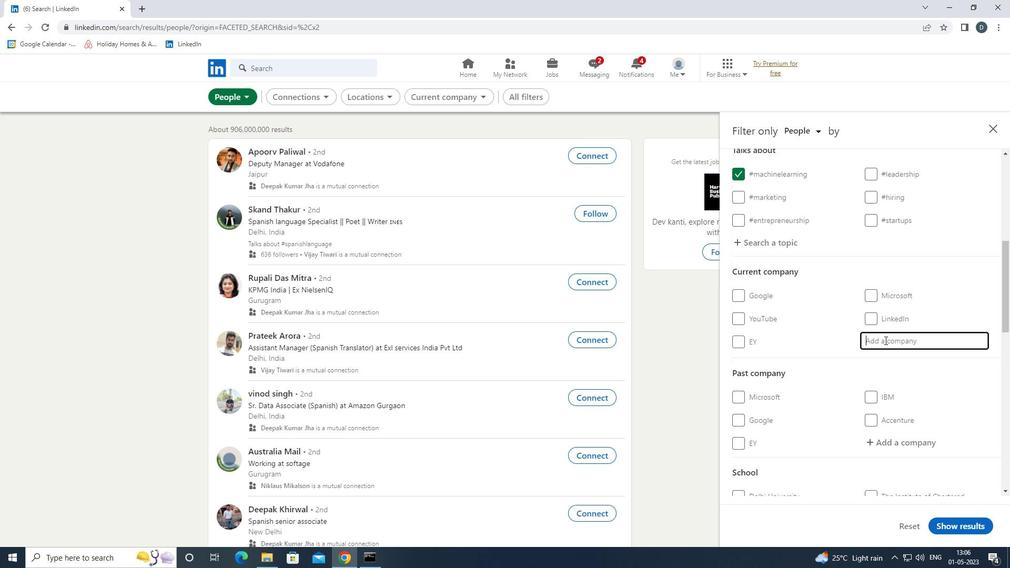 
Action: Mouse moved to (882, 340)
Screenshot: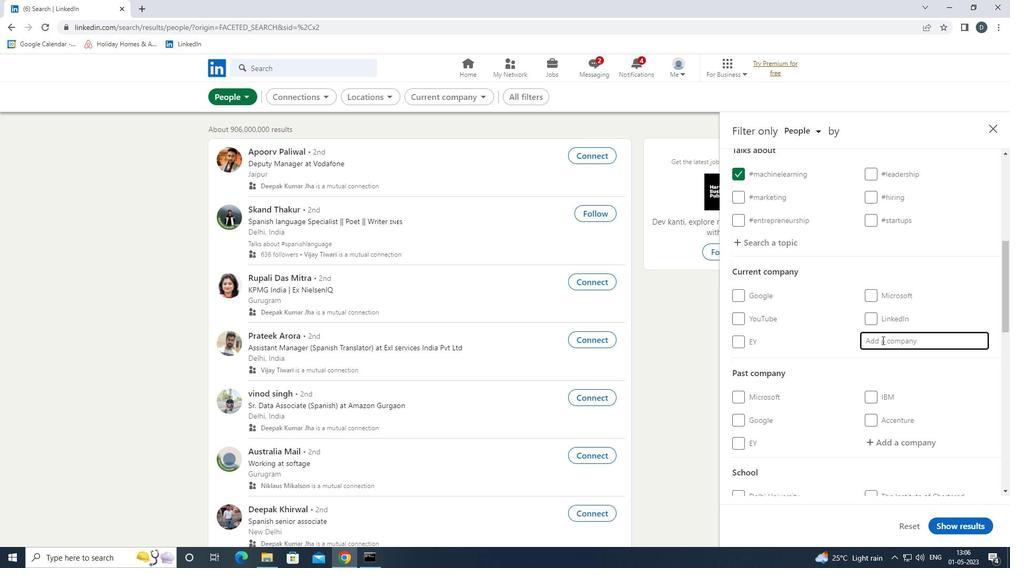 
Action: Key pressed <Key.shift>J
Screenshot: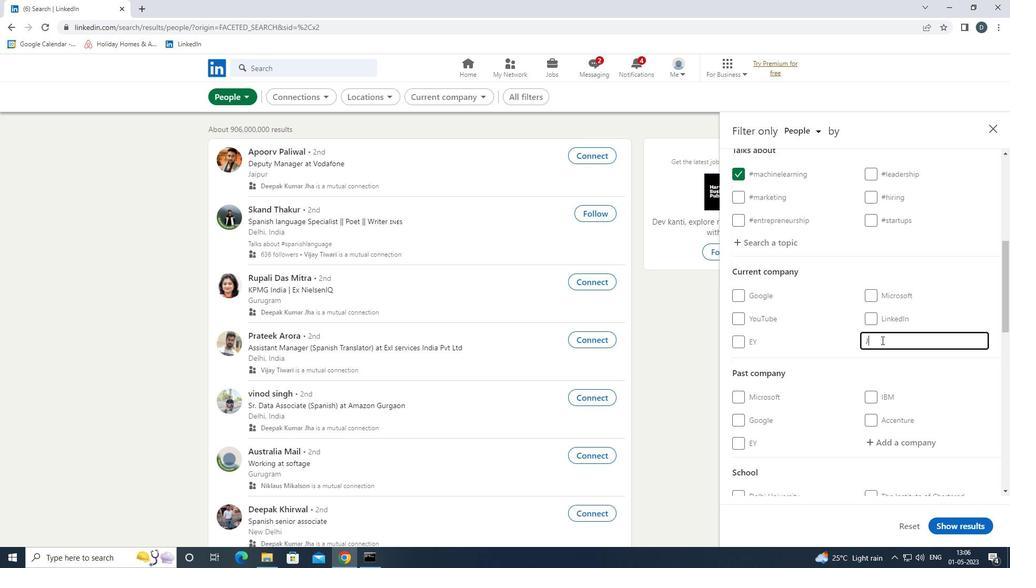 
Action: Mouse moved to (882, 340)
Screenshot: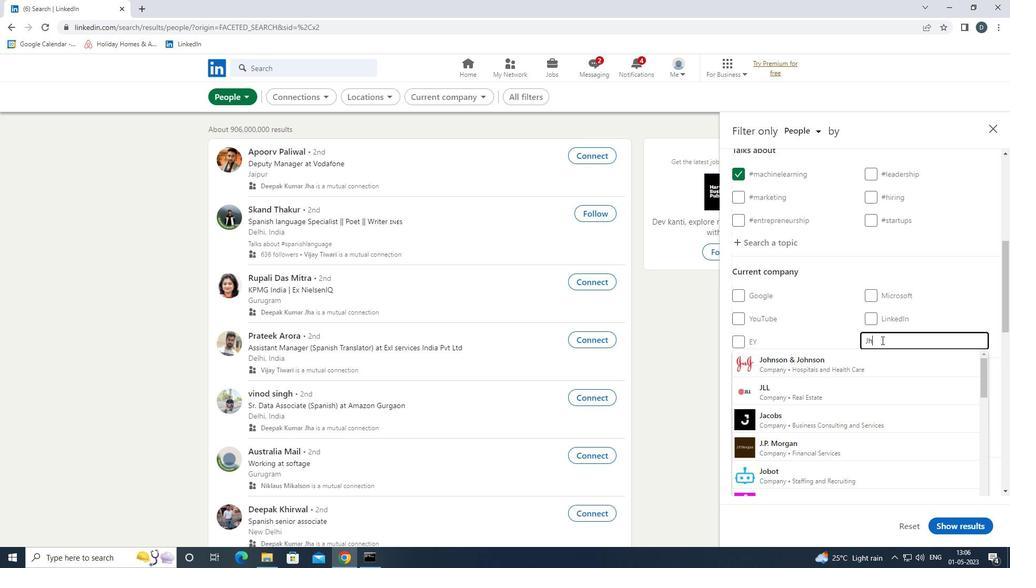 
Action: Key pressed H<Key.backspace>ONSON<Key.down><Key.enter>
Screenshot: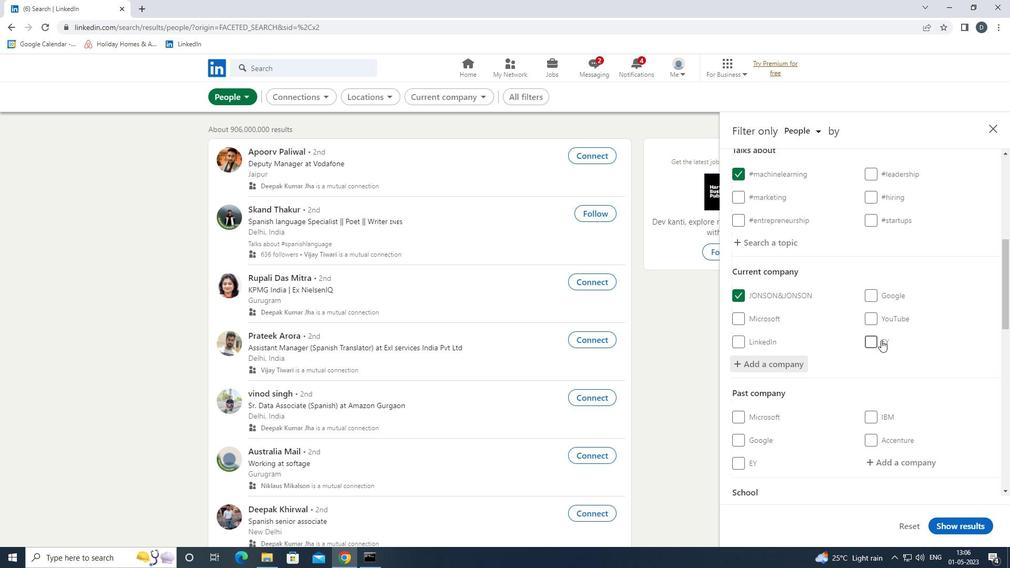 
Action: Mouse moved to (880, 347)
Screenshot: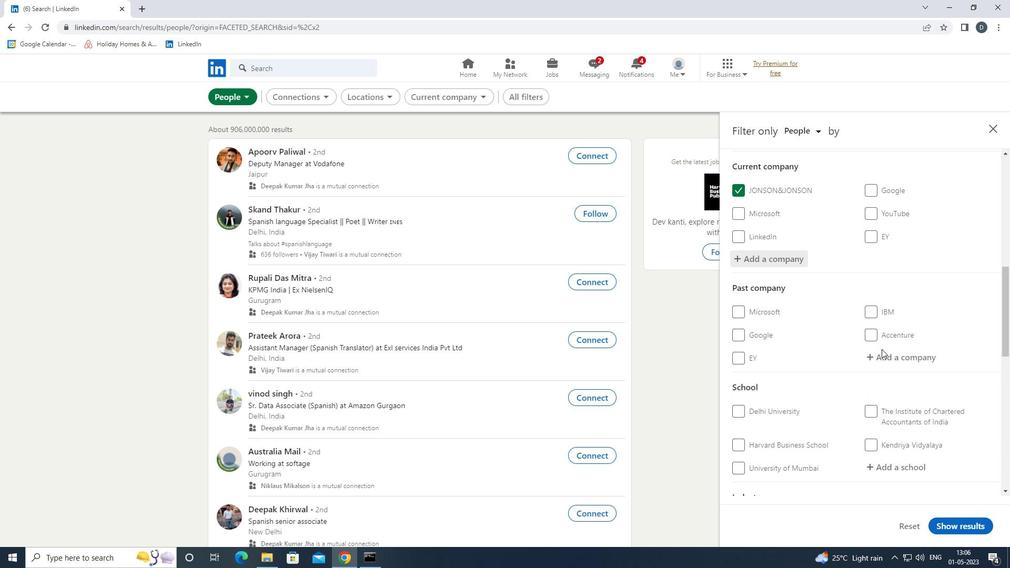 
Action: Mouse scrolled (880, 347) with delta (0, 0)
Screenshot: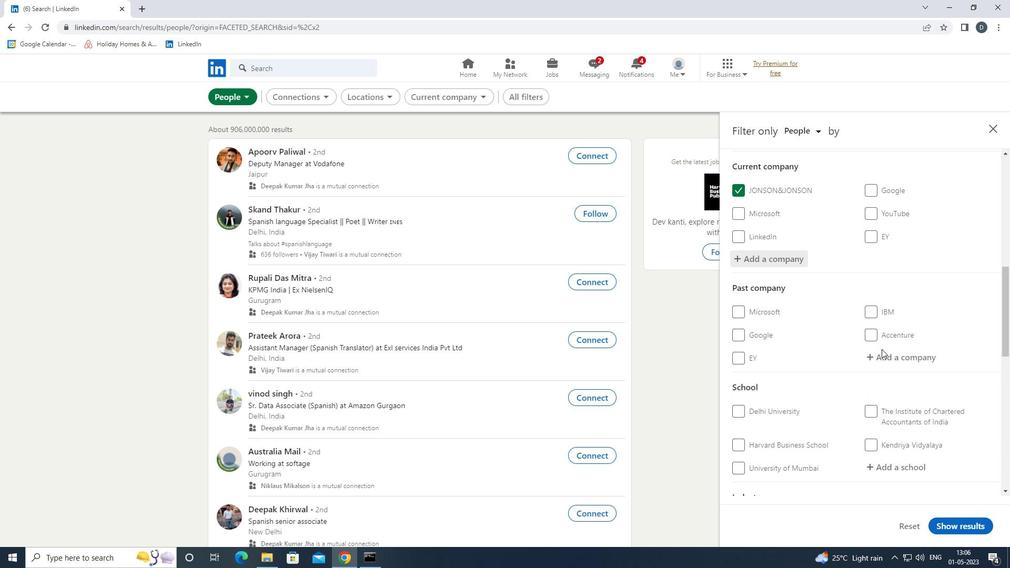 
Action: Mouse moved to (880, 348)
Screenshot: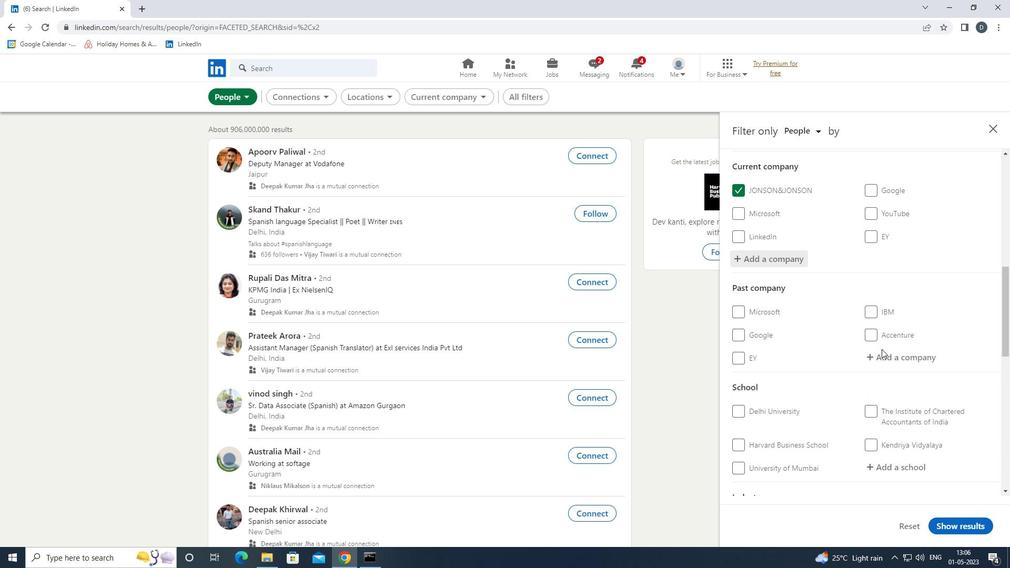 
Action: Mouse scrolled (880, 347) with delta (0, 0)
Screenshot: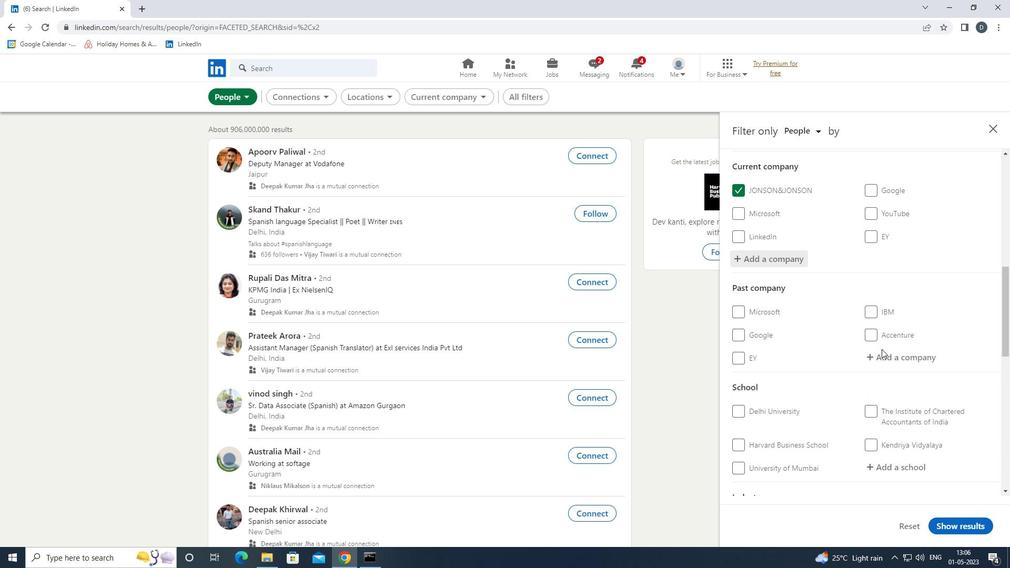 
Action: Mouse moved to (887, 358)
Screenshot: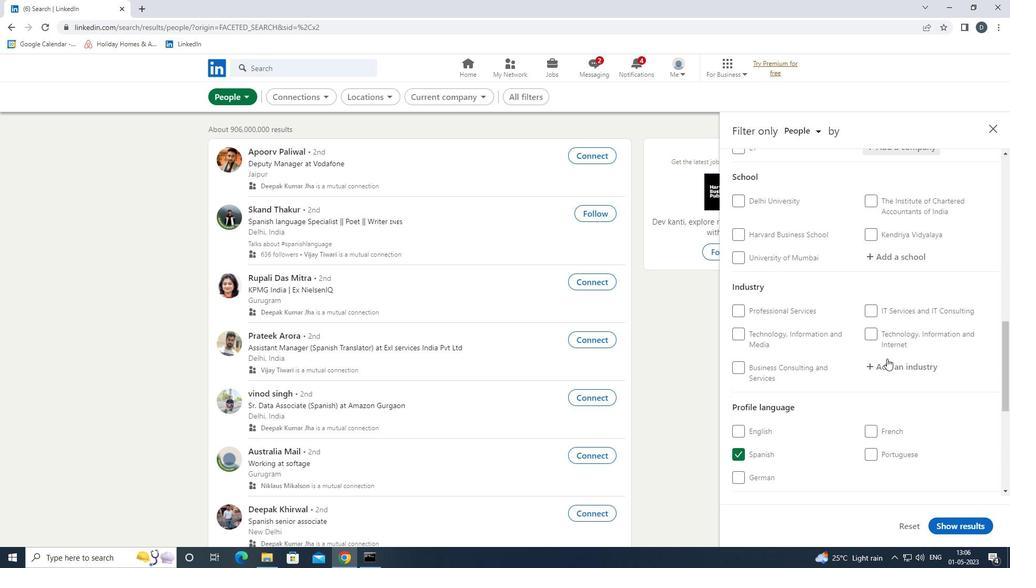 
Action: Mouse scrolled (887, 358) with delta (0, 0)
Screenshot: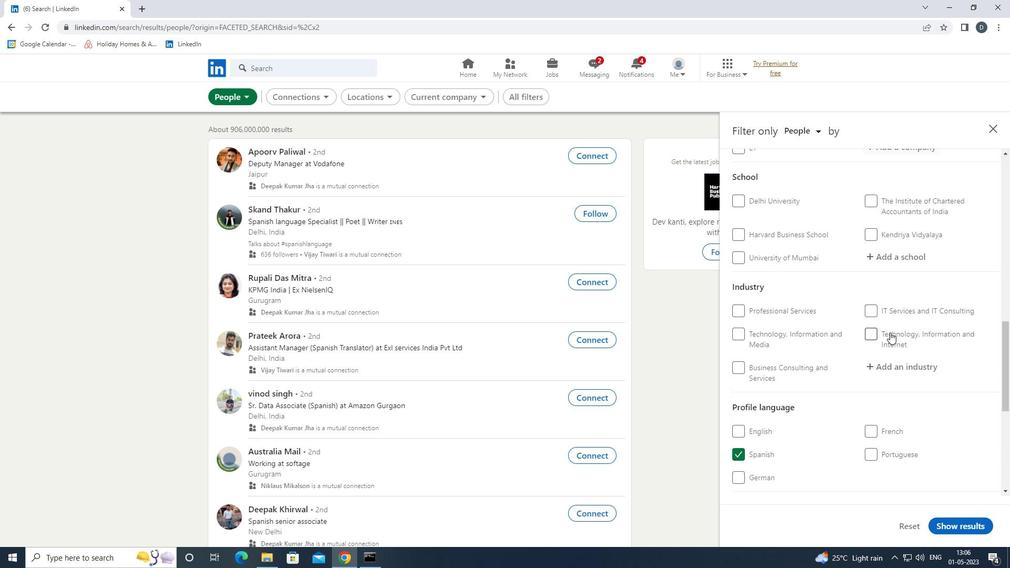 
Action: Mouse scrolled (887, 358) with delta (0, 0)
Screenshot: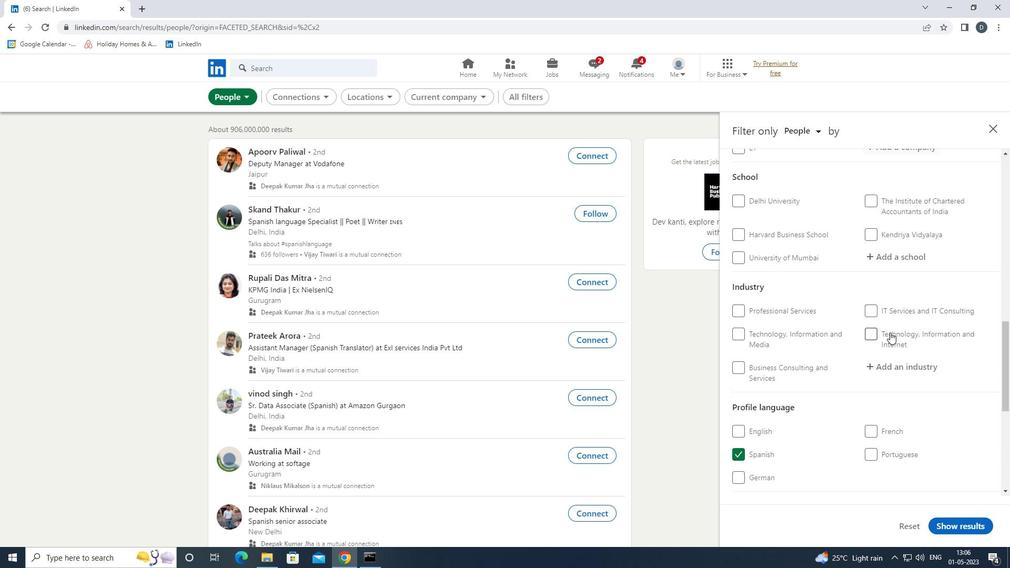 
Action: Mouse scrolled (887, 358) with delta (0, 0)
Screenshot: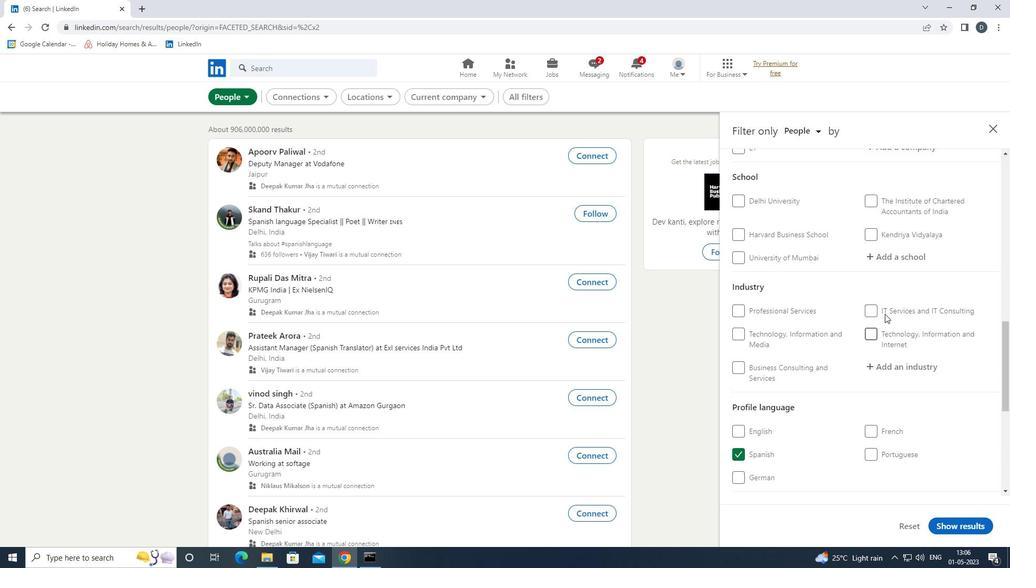 
Action: Mouse scrolled (887, 358) with delta (0, 0)
Screenshot: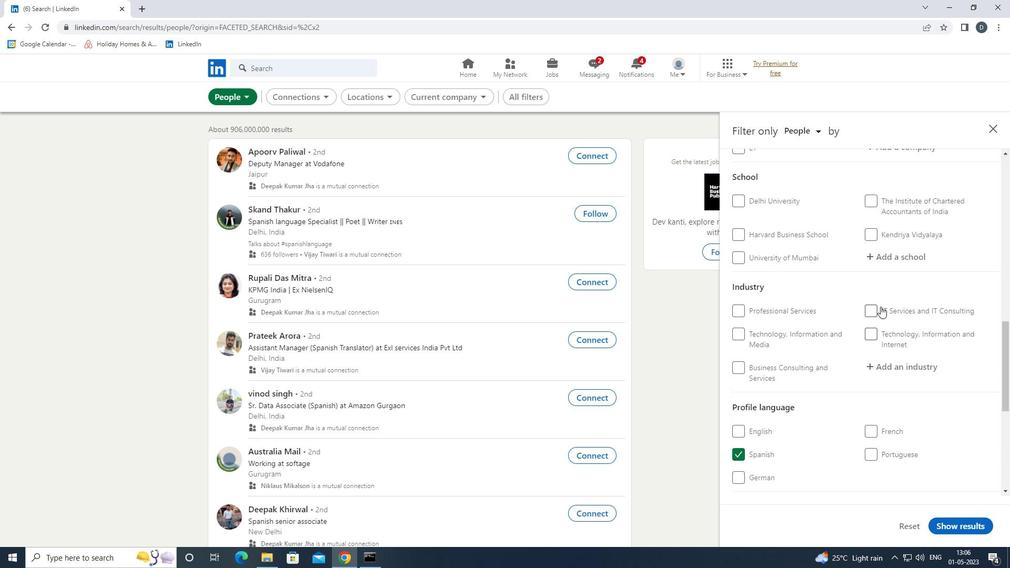
Action: Mouse moved to (891, 257)
Screenshot: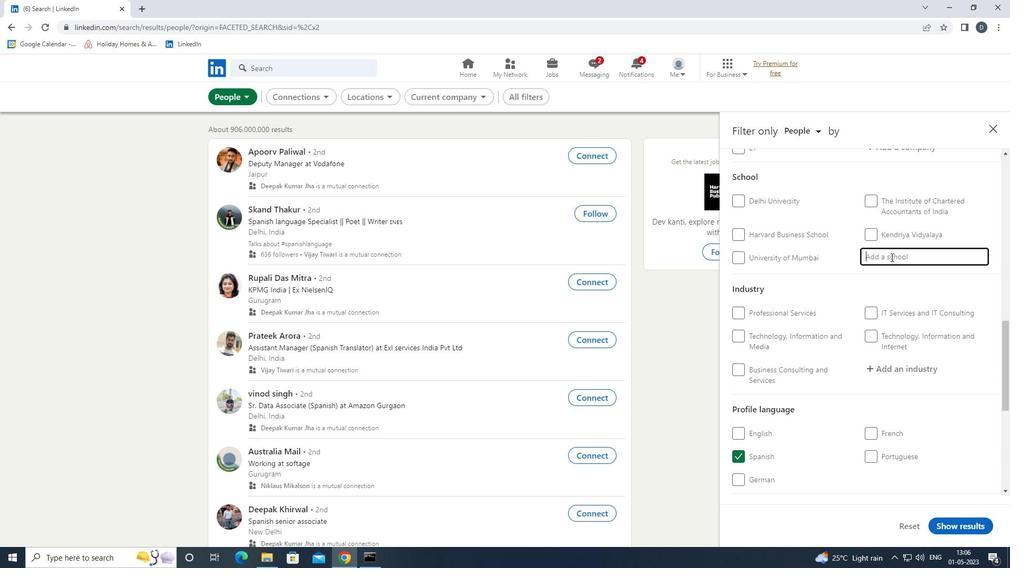
Action: Mouse pressed left at (891, 257)
Screenshot: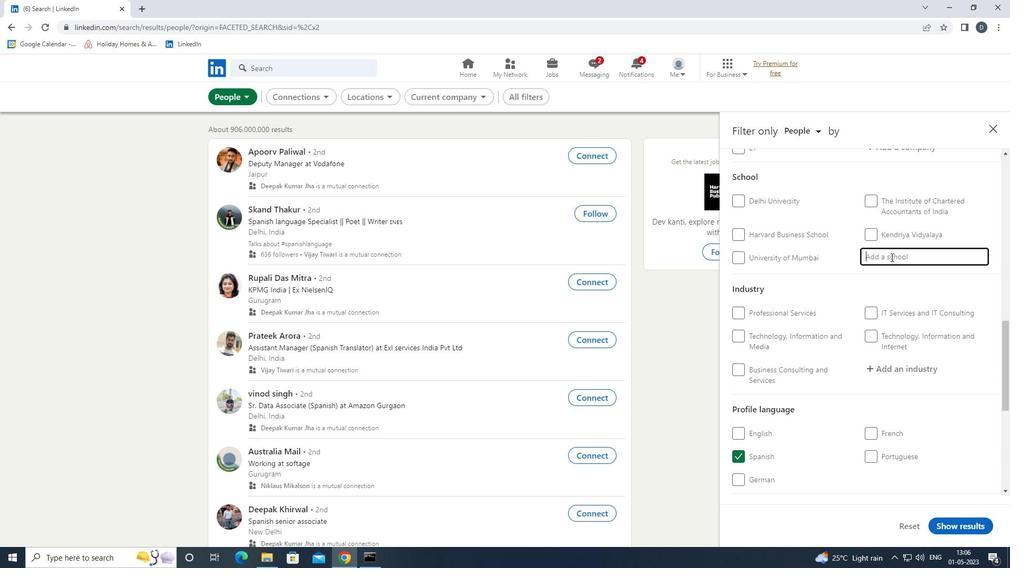 
Action: Mouse moved to (890, 257)
Screenshot: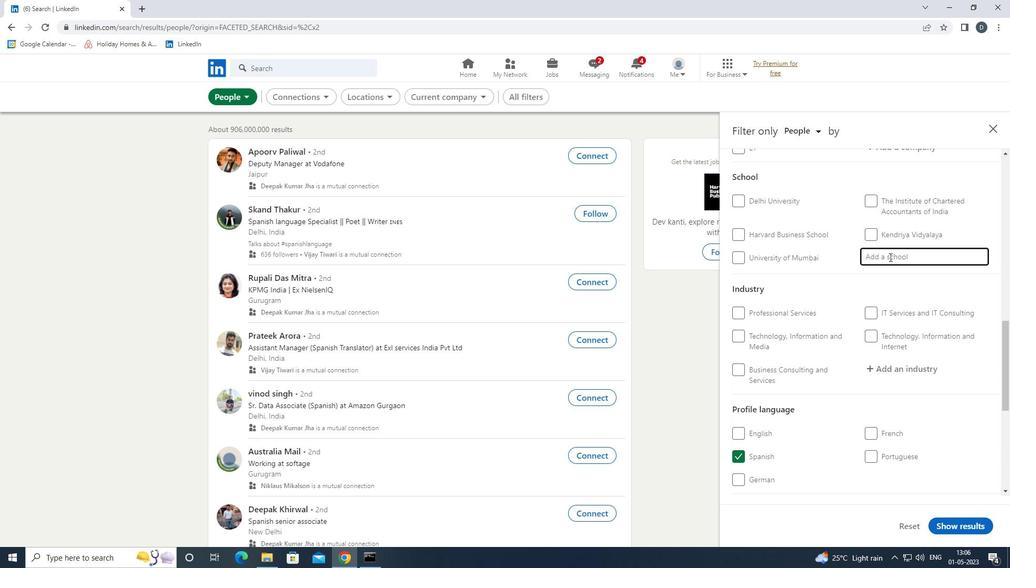 
Action: Key pressed <Key.shift><Key.shift>D.<Key.shift>T.<Key.space><Key.shift><Key.shift><Key.shift><Key.shift><Key.shift><Key.shift><Key.shift><Key.shift><Key.shift><Key.shift><Key.shift><Key.shift><Key.shift><Key.shift><Key.shift><Key.shift><Key.shift><Key.shift>PATIL
Screenshot: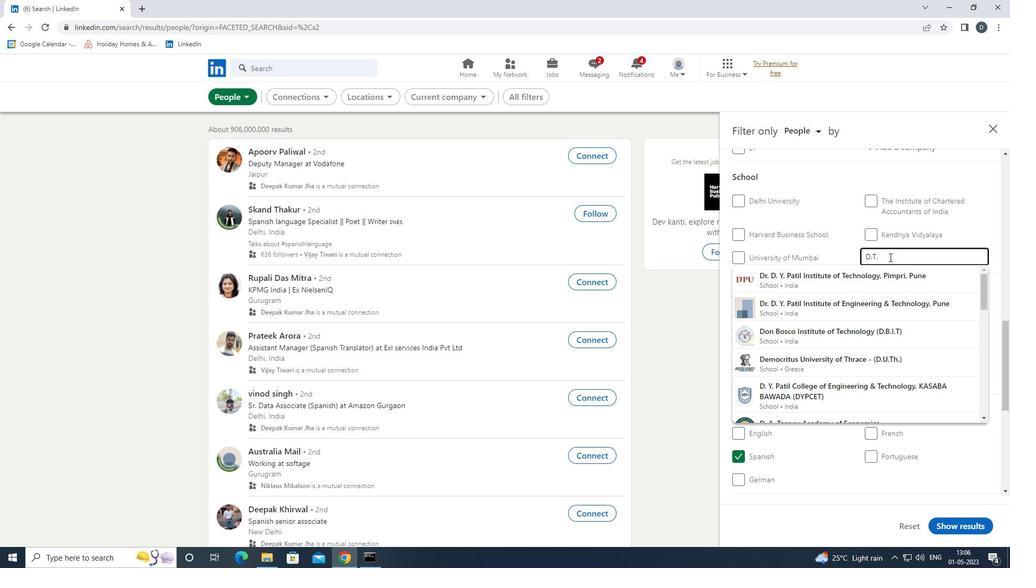 
Action: Mouse moved to (892, 254)
Screenshot: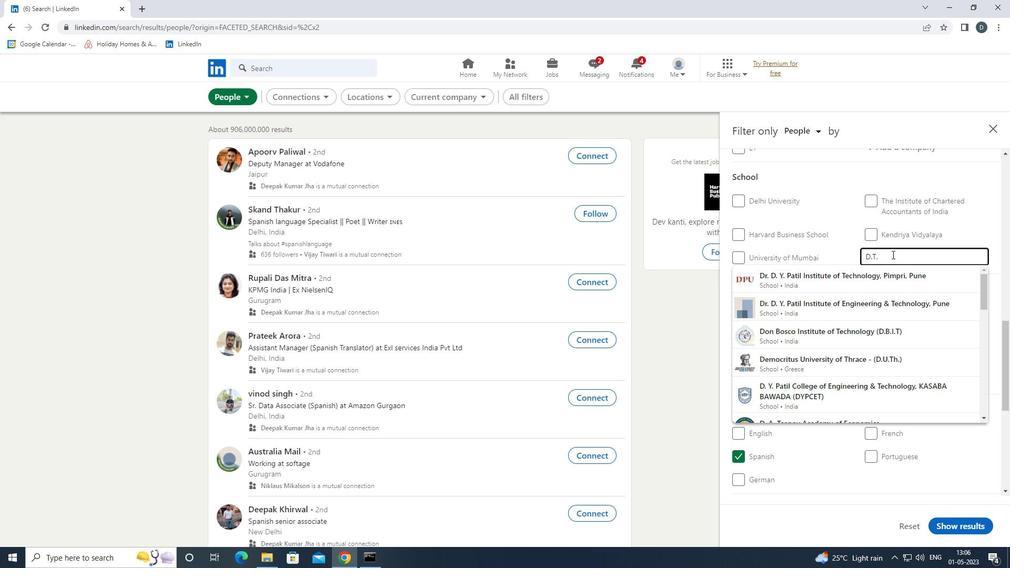 
Action: Mouse pressed left at (892, 254)
Screenshot: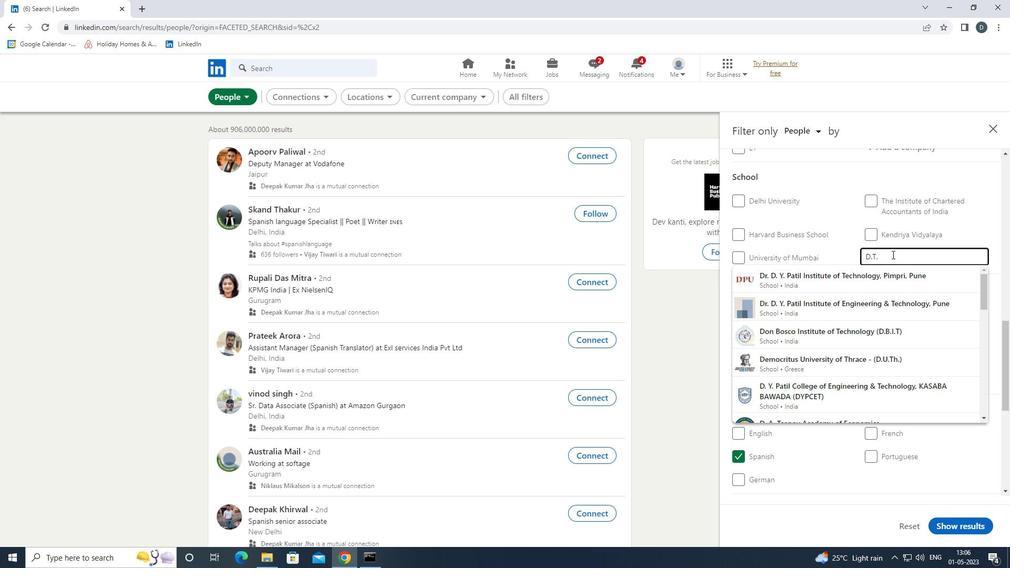 
Action: Mouse moved to (915, 254)
Screenshot: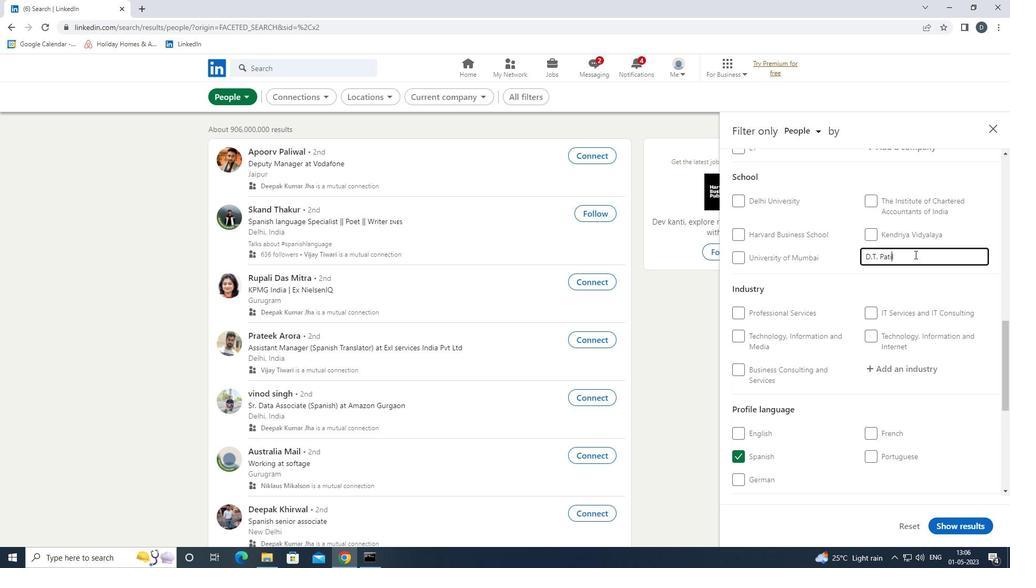 
Action: Key pressed <Key.right><Key.backspace>
Screenshot: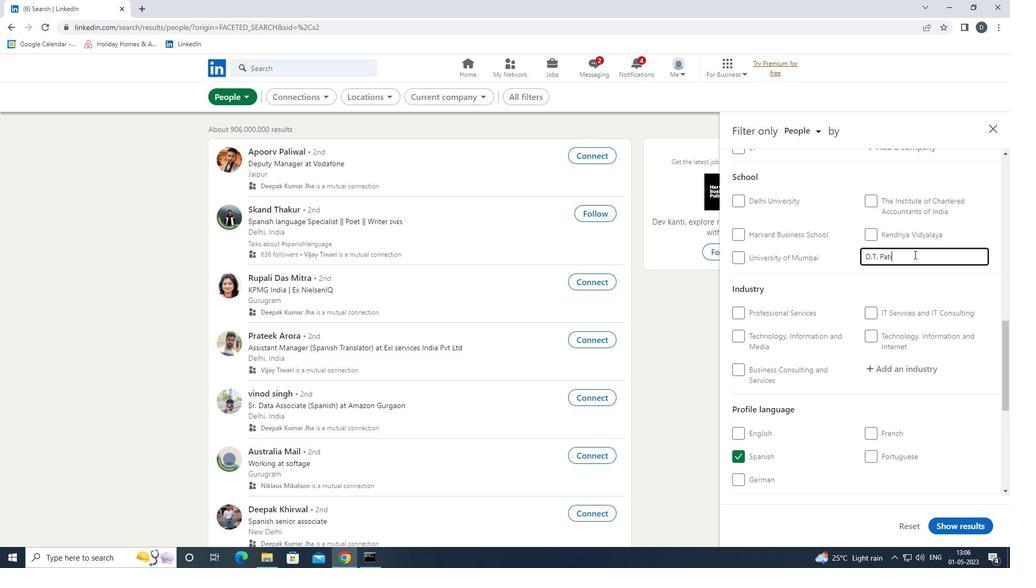 
Action: Mouse moved to (914, 254)
Screenshot: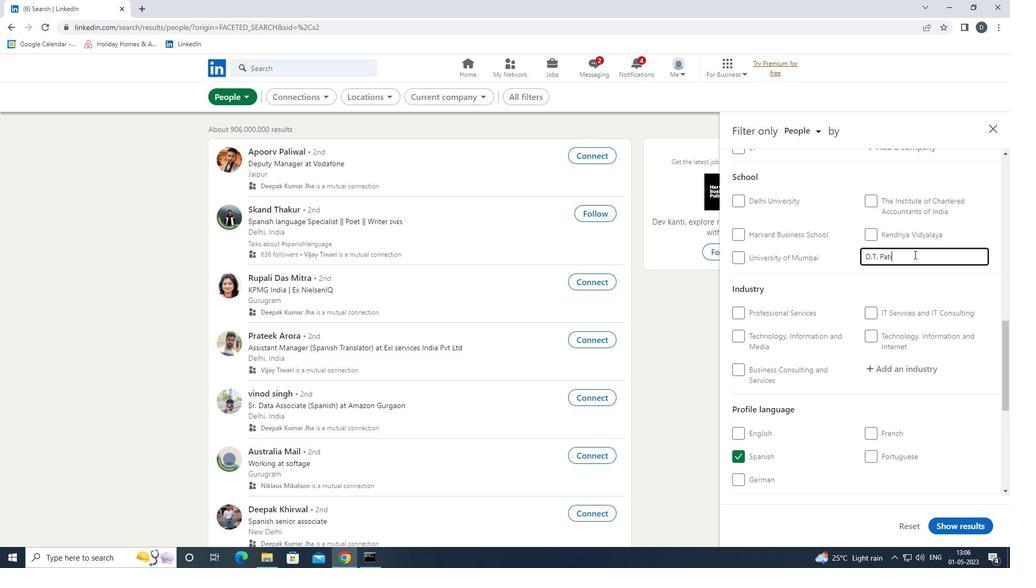 
Action: Key pressed L<Key.space><Key.shift><Key.shift>PRATISHTHANS<Key.space><Key.shift><Key.shift>D.<Key.shift>Y.<Key.space><Key.shift>PAT<Key.backspace><Key.backspace>ATIL<Key.space><Key.shift>COLLEGE<Key.space><Key.shift><Key.shift><Key.shift><Key.shift><Key.shift><Key.shift><Key.shift><Key.shift>OF<Key.space><Key.shift><Key.shift>ENGINEERING<Key.space><Key.backspace>,<Key.shift>PUNE<Key.left><Key.left><Key.left><Key.left><Key.space><Key.right><Key.right><Key.right><Key.right><Key.right><Key.right><Key.right>
Screenshot: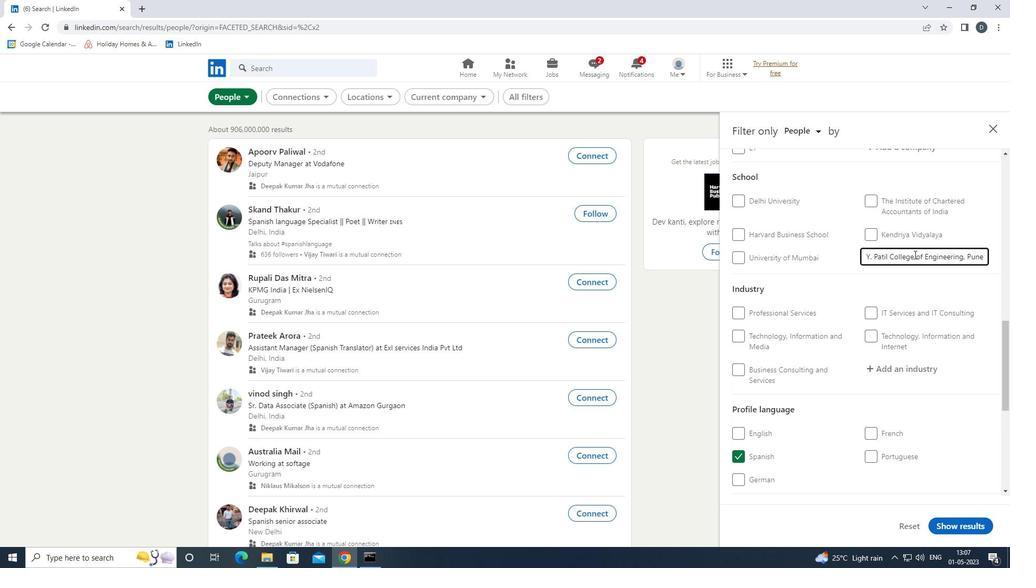 
Action: Mouse moved to (910, 313)
Screenshot: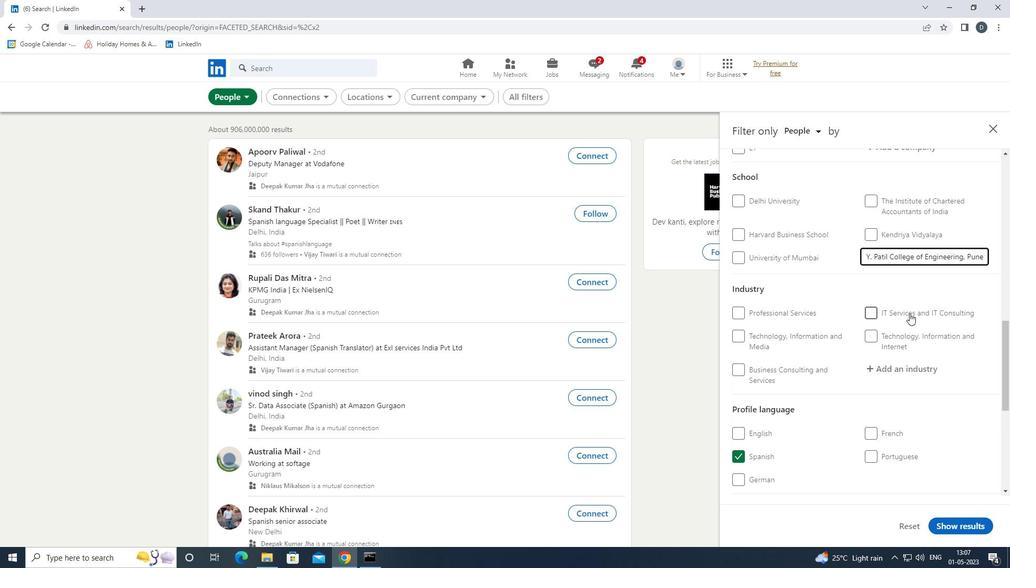 
Action: Key pressed <Key.enter>
Screenshot: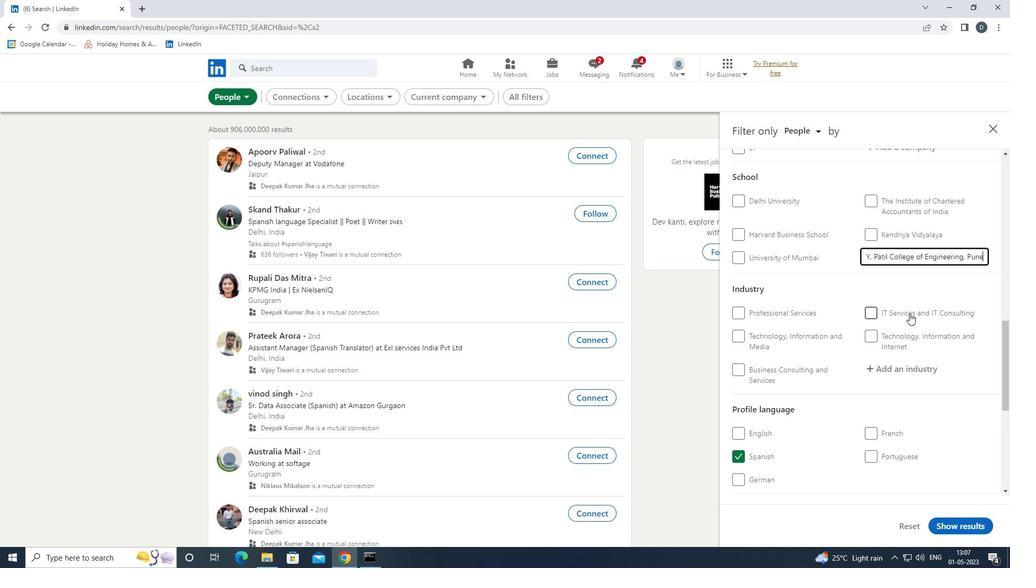 
Action: Mouse moved to (909, 313)
Screenshot: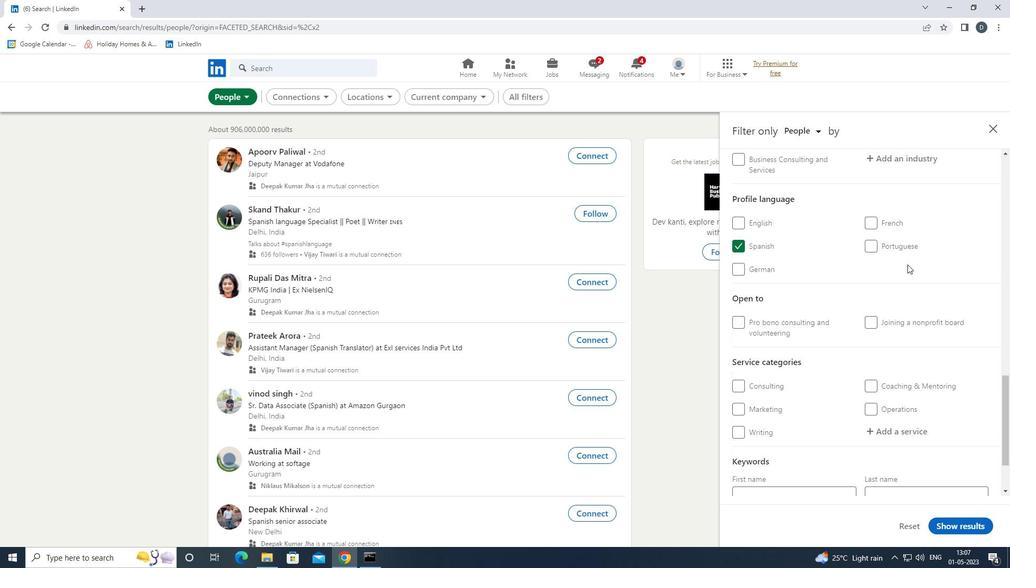 
Action: Mouse scrolled (909, 313) with delta (0, 0)
Screenshot: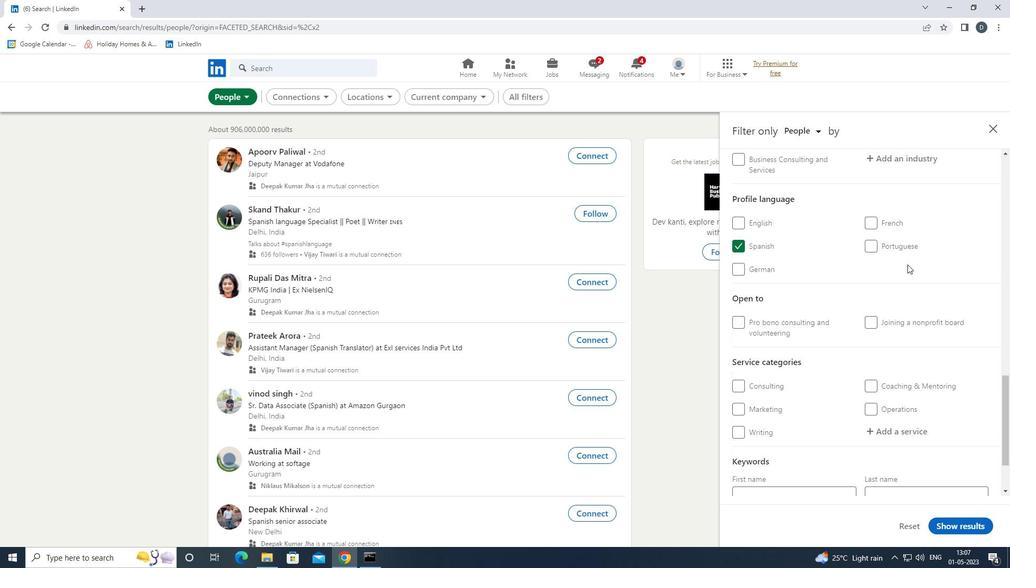 
Action: Mouse moved to (909, 313)
Screenshot: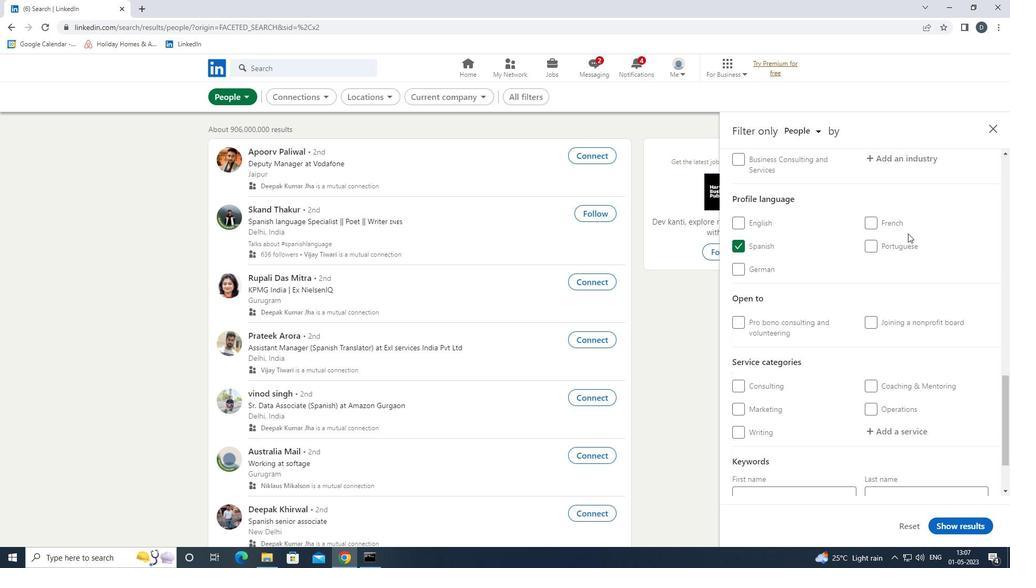 
Action: Mouse scrolled (909, 313) with delta (0, 0)
Screenshot: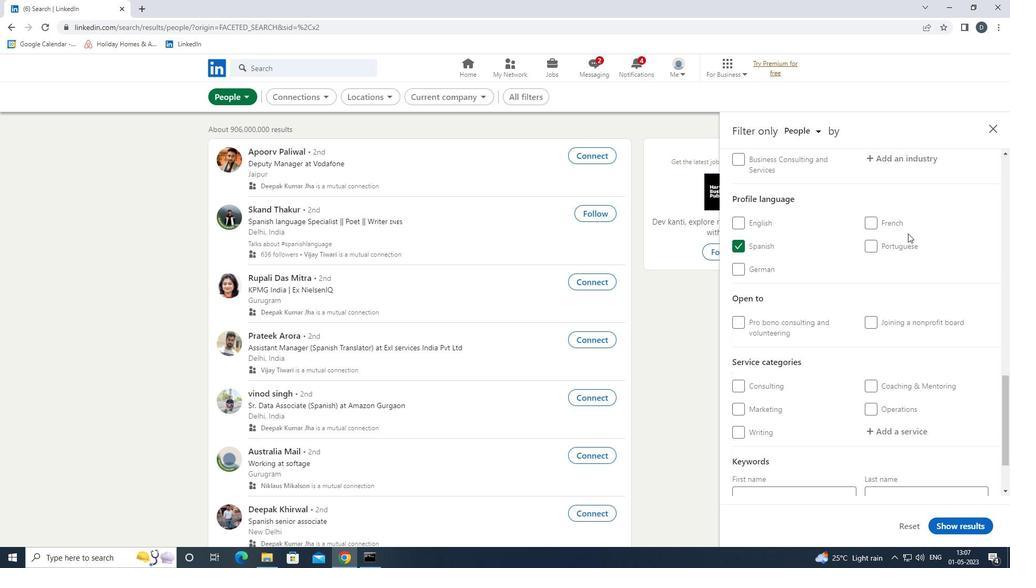 
Action: Mouse moved to (907, 313)
Screenshot: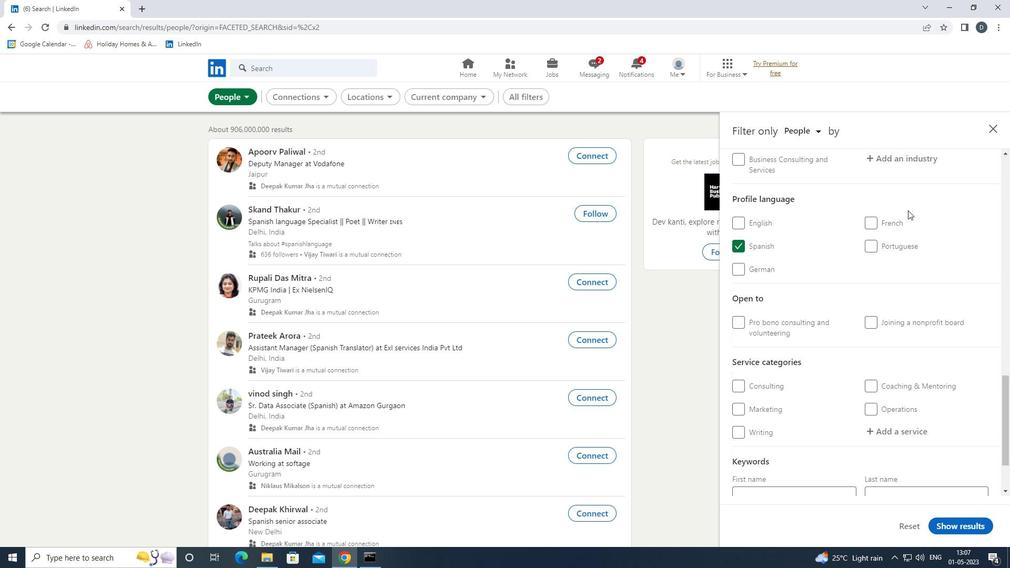 
Action: Mouse scrolled (907, 313) with delta (0, 0)
Screenshot: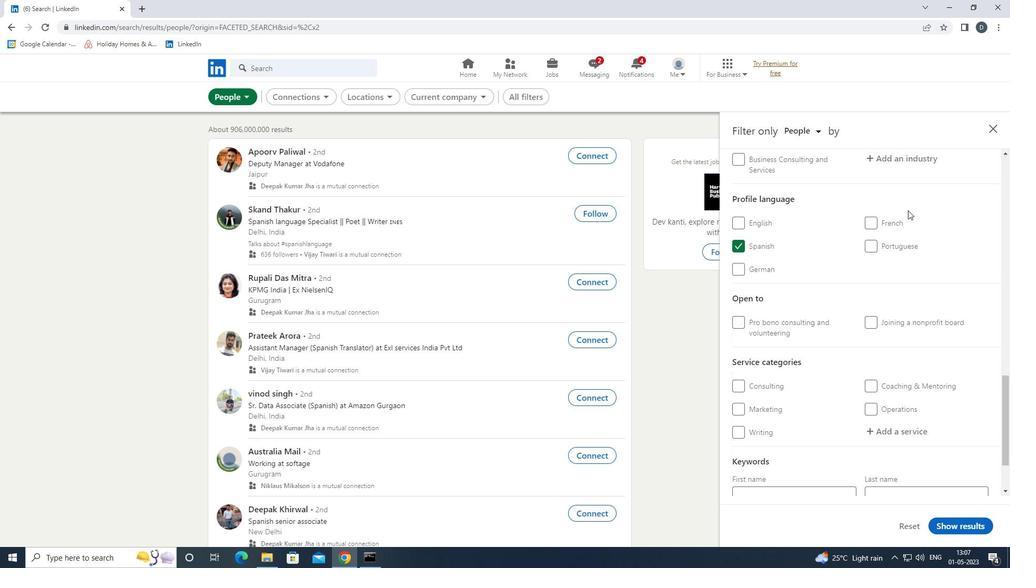 
Action: Mouse scrolled (907, 313) with delta (0, 0)
Screenshot: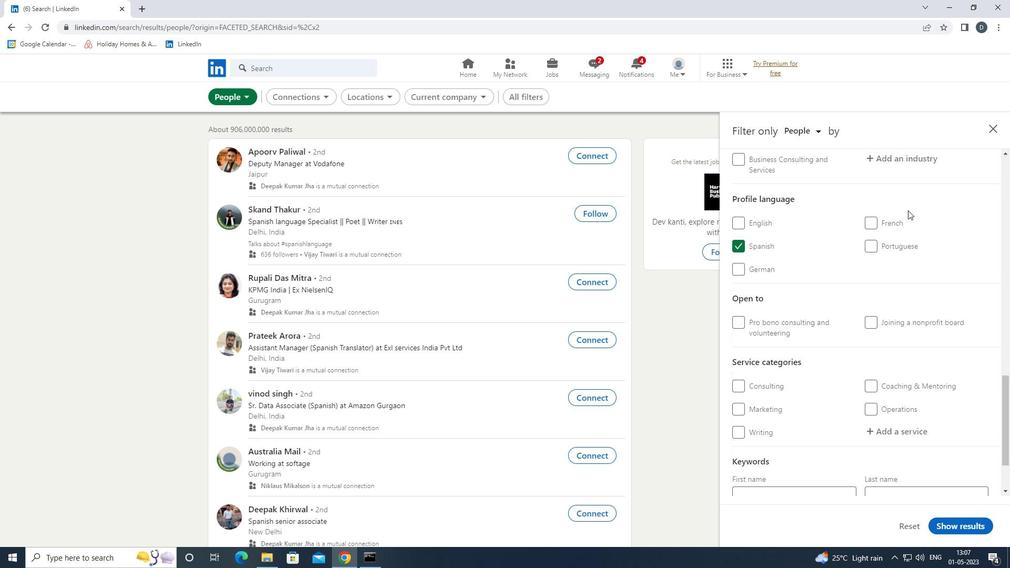 
Action: Mouse moved to (908, 210)
Screenshot: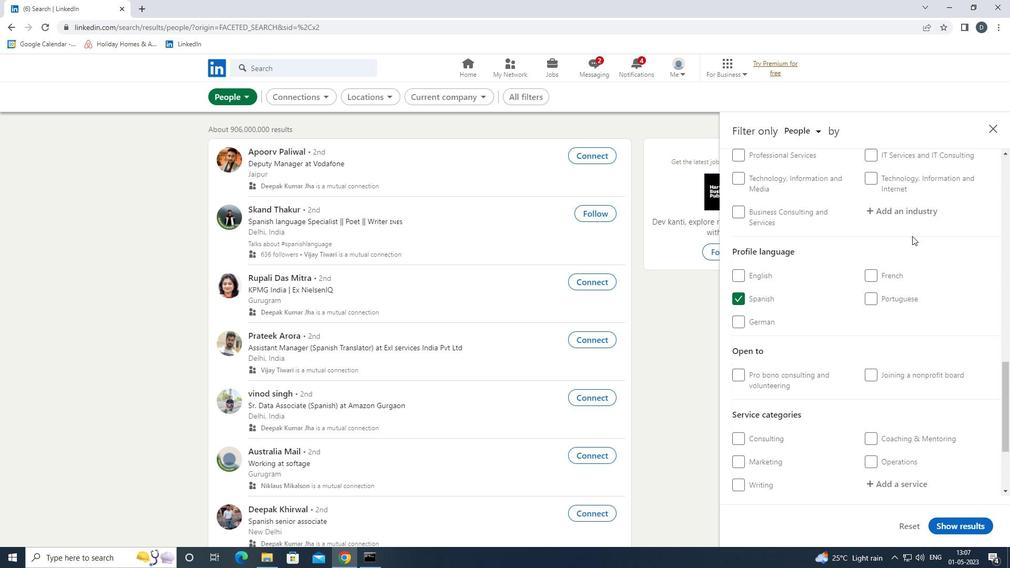 
Action: Mouse scrolled (908, 211) with delta (0, 0)
Screenshot: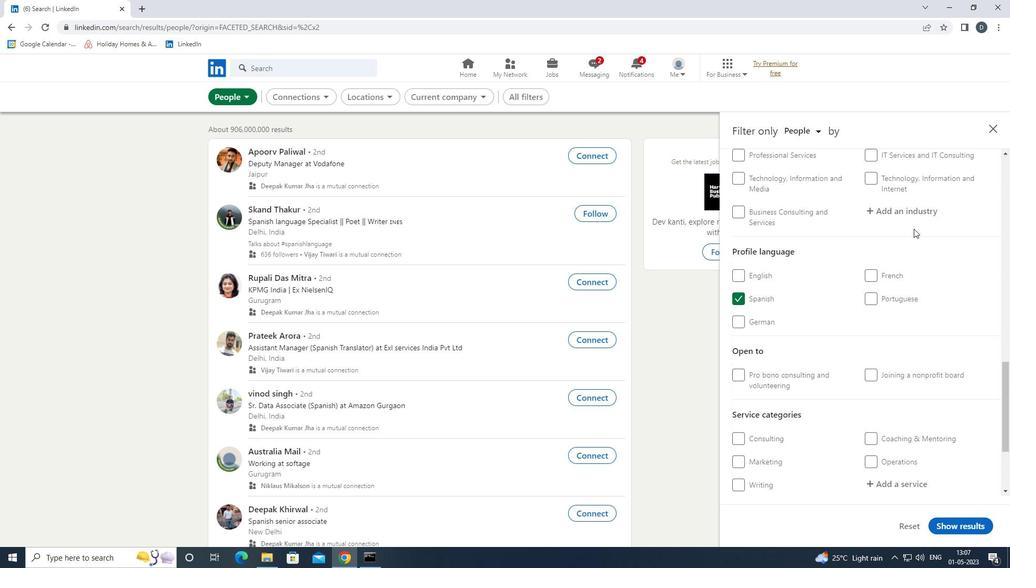 
Action: Mouse moved to (914, 208)
Screenshot: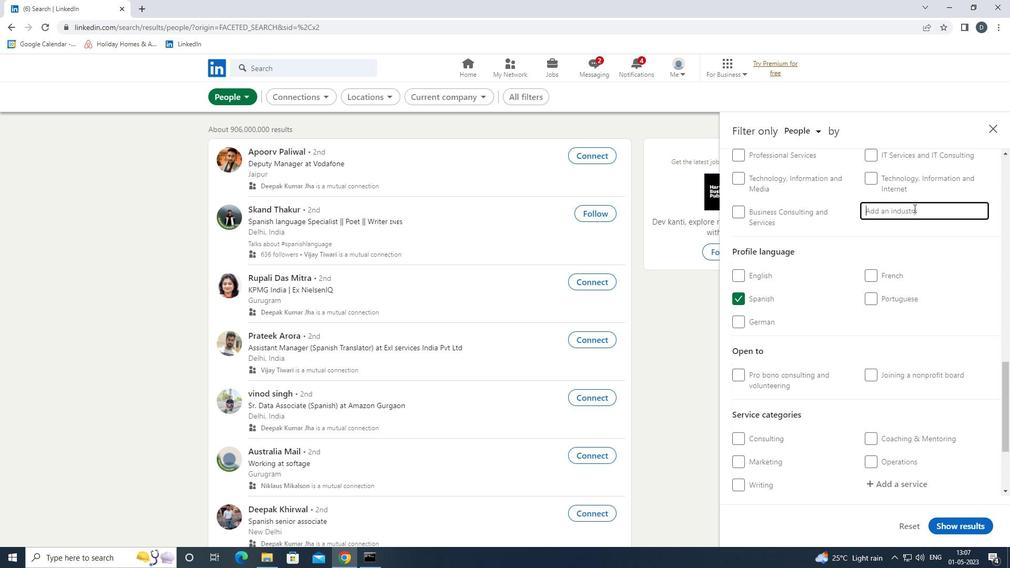 
Action: Mouse pressed left at (914, 208)
Screenshot: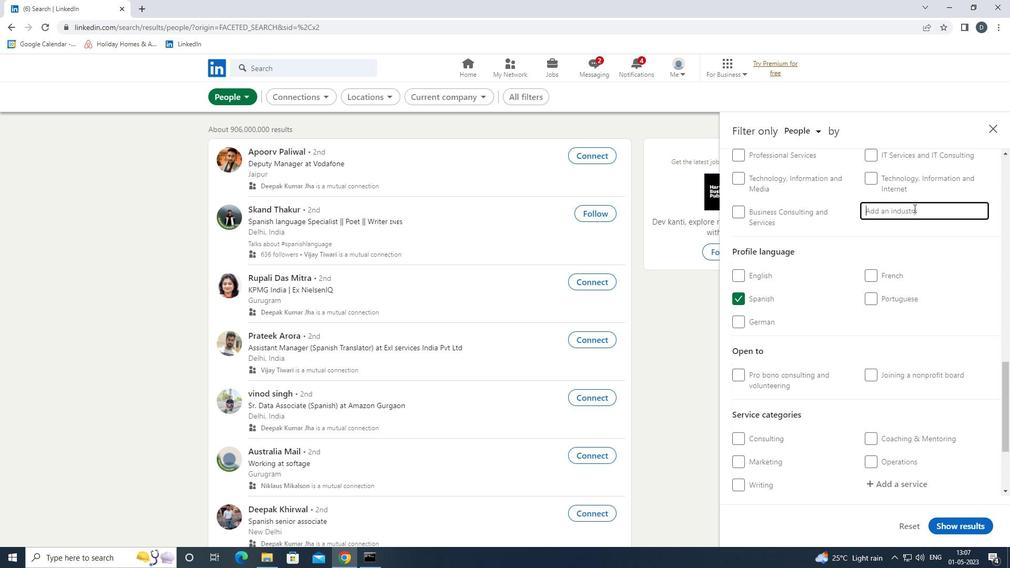 
Action: Key pressed <Key.shift><Key.shift><Key.shift><Key.shift><Key.shift><Key.shift><Key.shift><Key.shift><Key.shift>EXECUTIVE<Key.down><Key.enter>
Screenshot: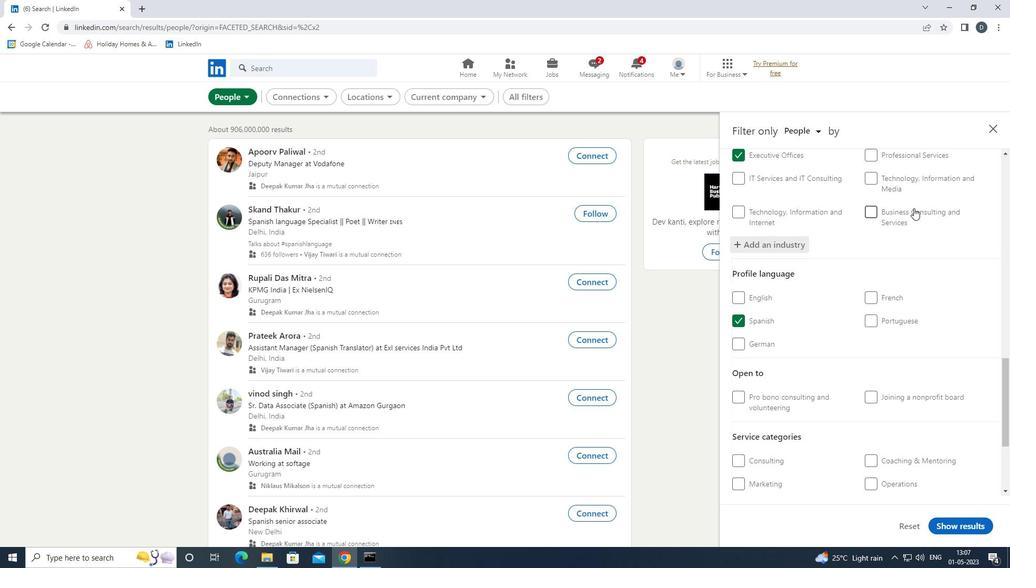 
Action: Mouse moved to (914, 272)
Screenshot: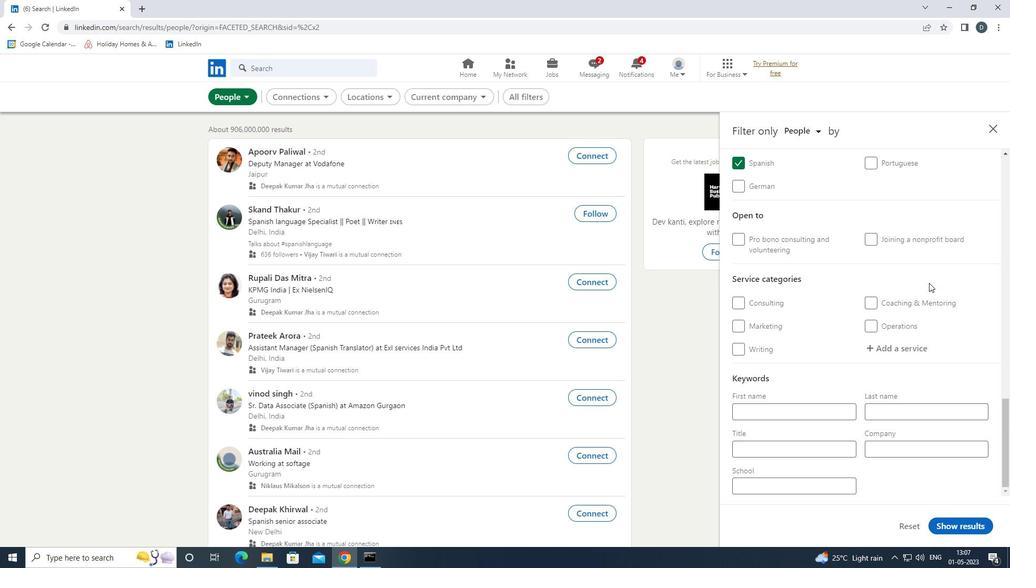 
Action: Mouse scrolled (914, 271) with delta (0, 0)
Screenshot: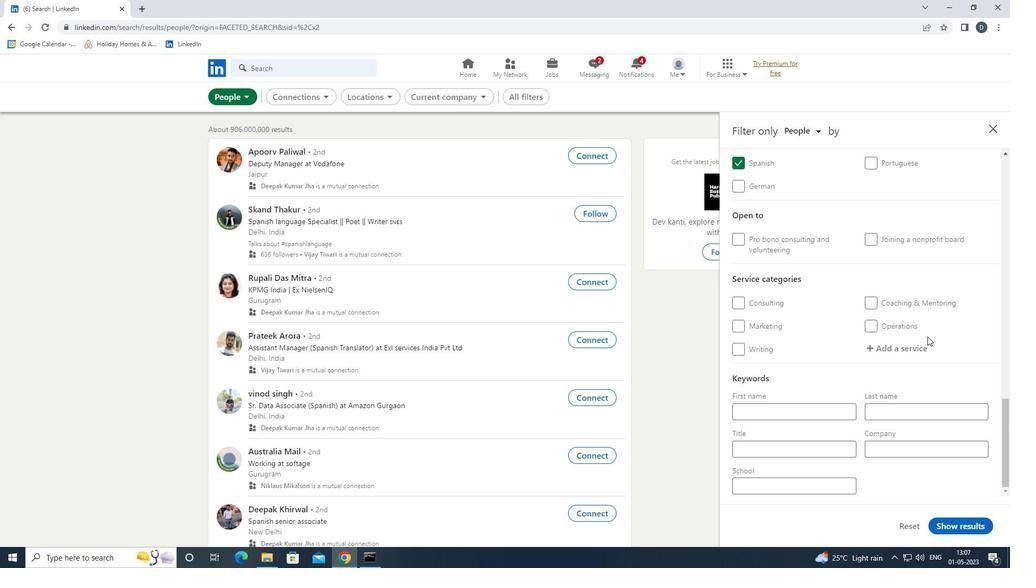 
Action: Mouse scrolled (914, 271) with delta (0, 0)
Screenshot: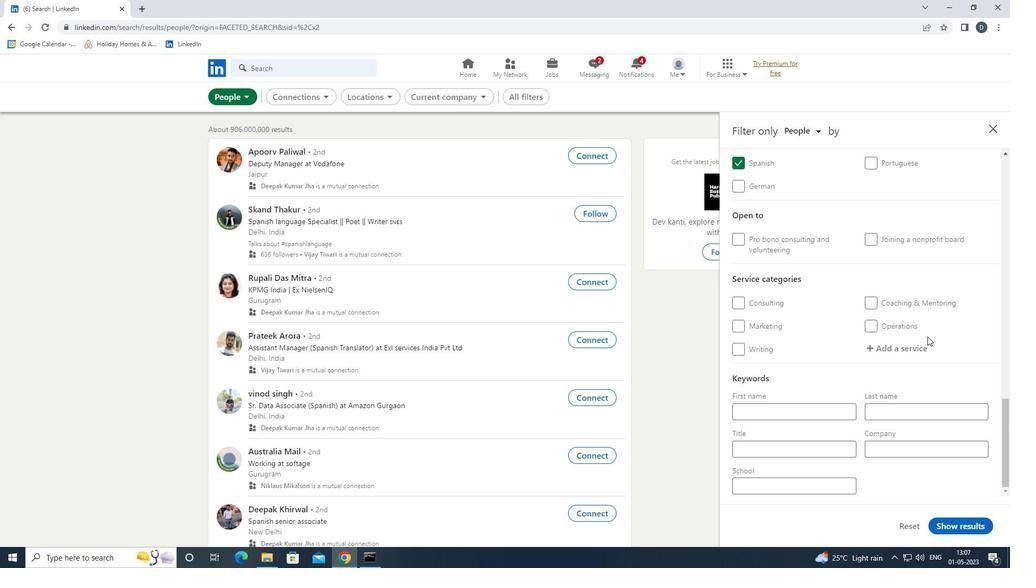 
Action: Mouse scrolled (914, 271) with delta (0, 0)
Screenshot: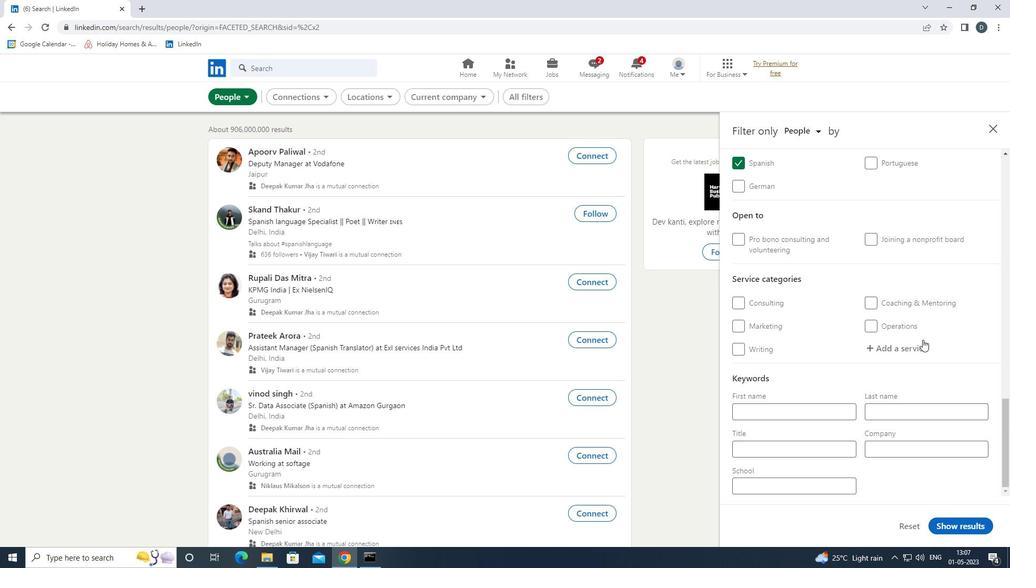 
Action: Mouse scrolled (914, 271) with delta (0, 0)
Screenshot: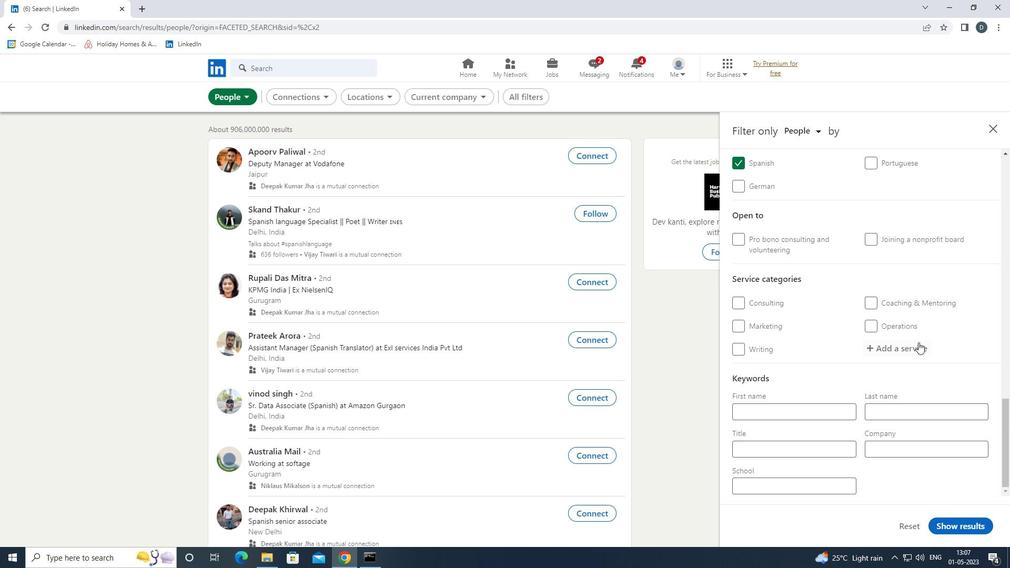 
Action: Mouse moved to (917, 346)
Screenshot: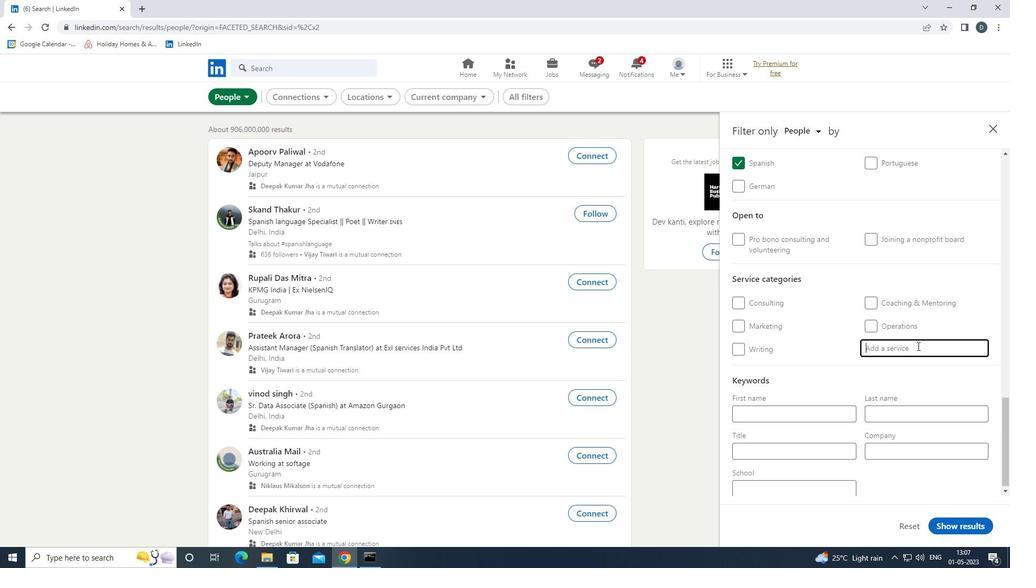 
Action: Mouse pressed left at (917, 346)
Screenshot: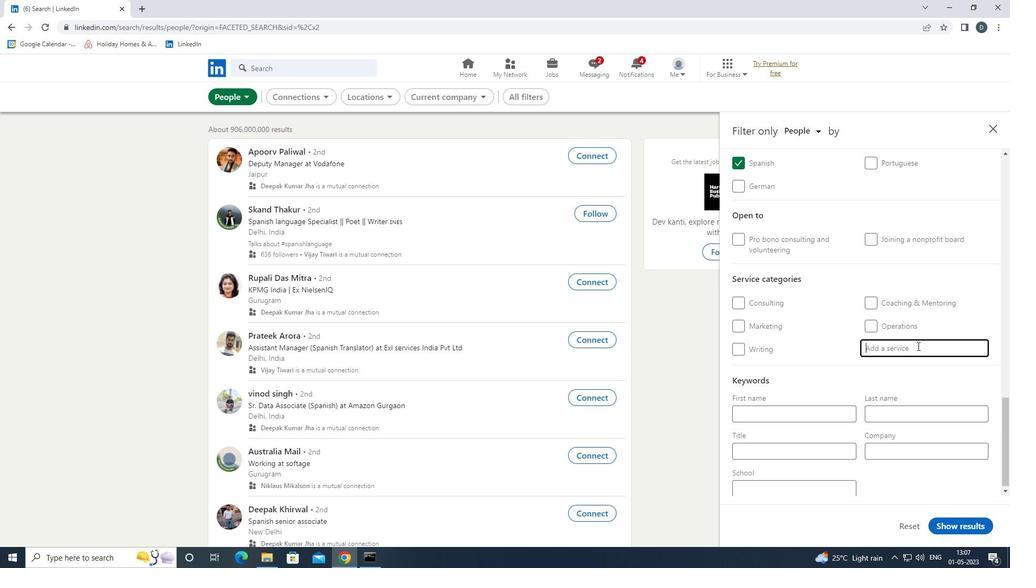 
Action: Key pressed <Key.shift>CONTENT<Key.space><Key.shift>STRATEG<Key.down><Key.enter>
Screenshot: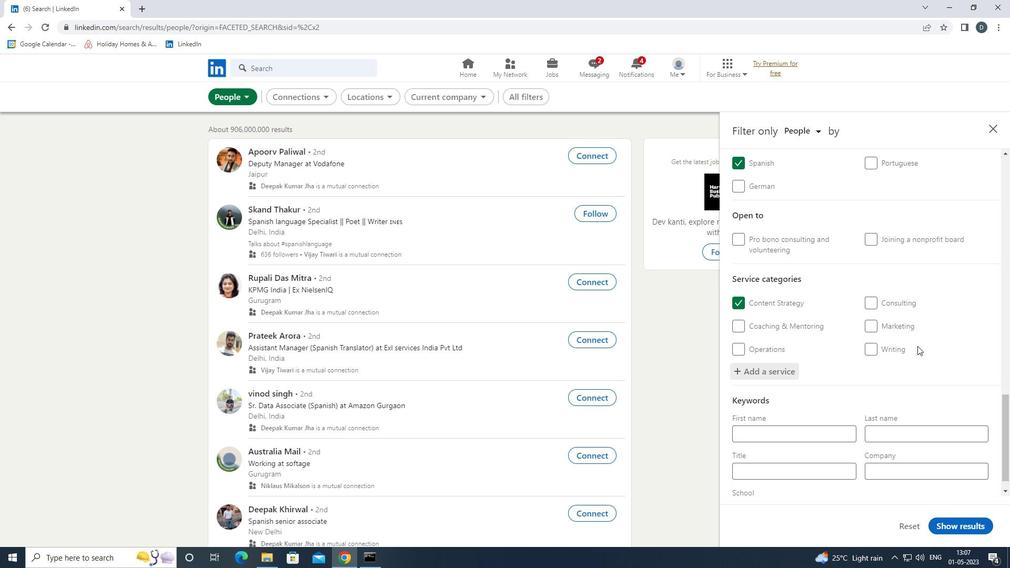 
Action: Mouse moved to (916, 353)
Screenshot: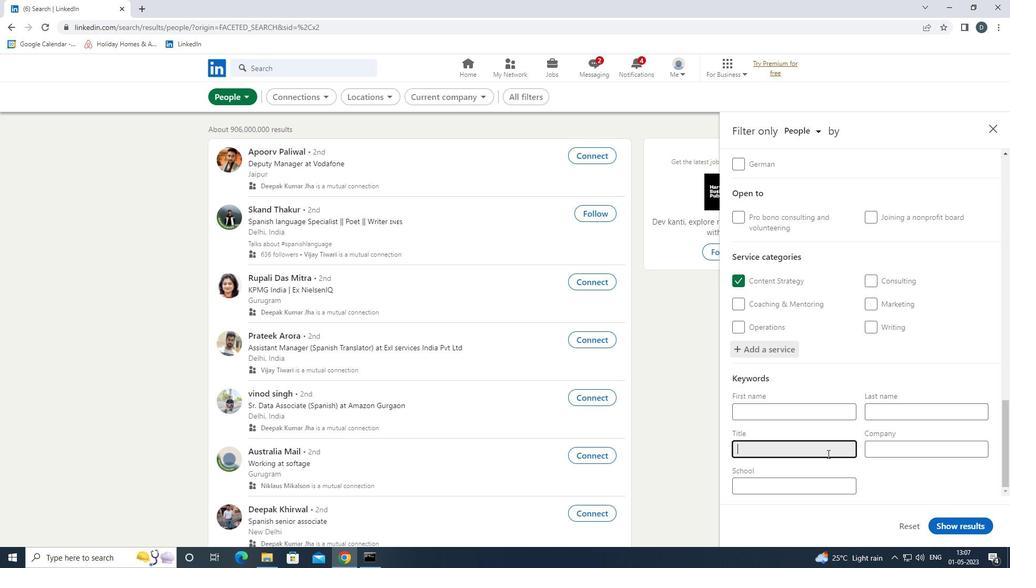 
Action: Mouse scrolled (916, 353) with delta (0, 0)
Screenshot: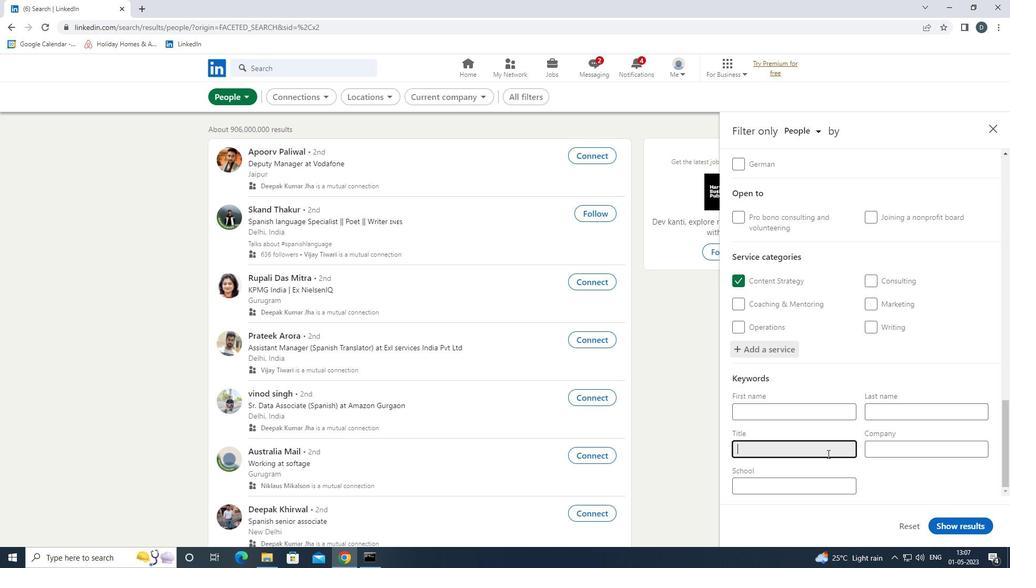 
Action: Mouse moved to (916, 357)
Screenshot: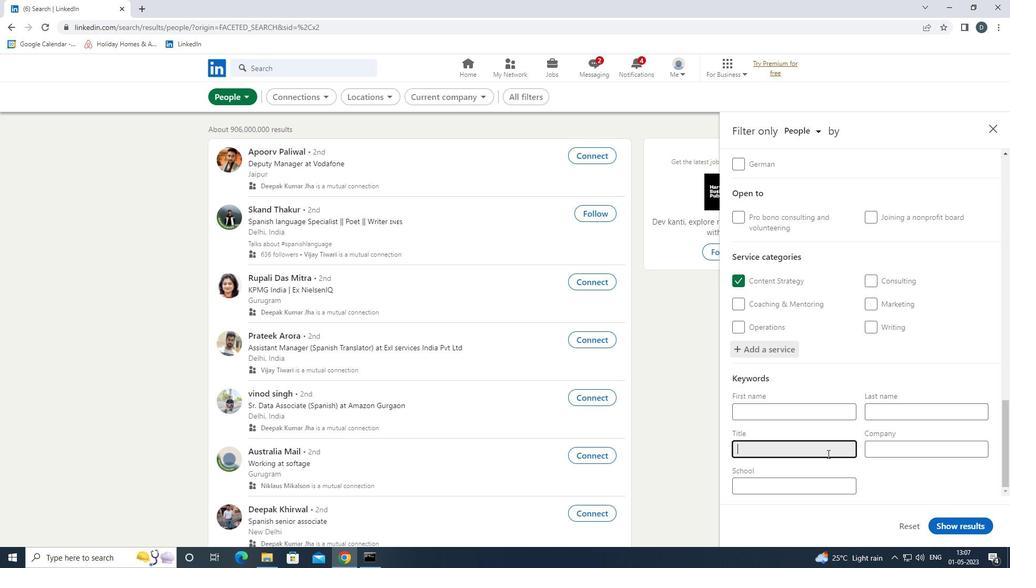 
Action: Mouse scrolled (916, 357) with delta (0, 0)
Screenshot: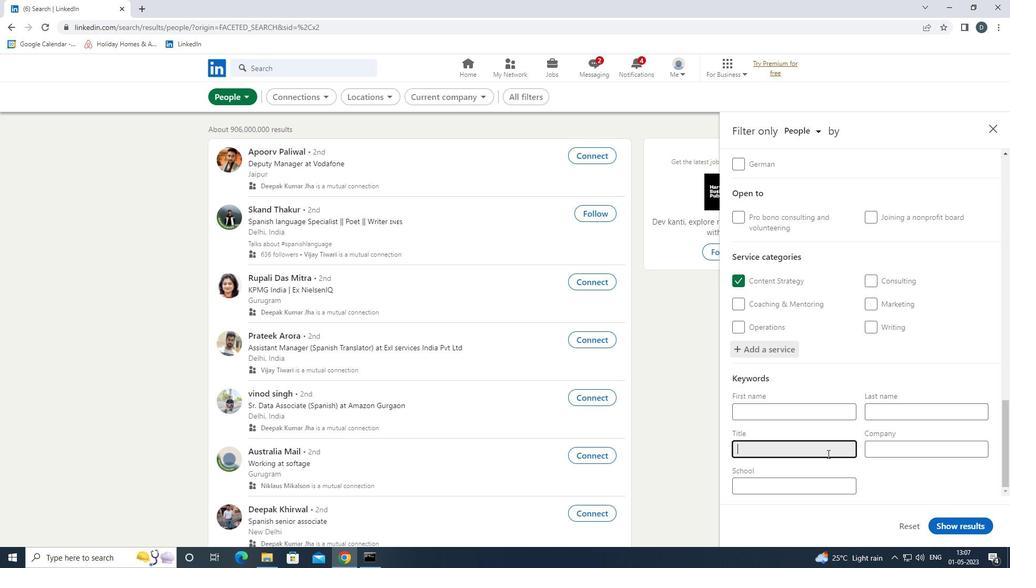
Action: Mouse moved to (916, 363)
Screenshot: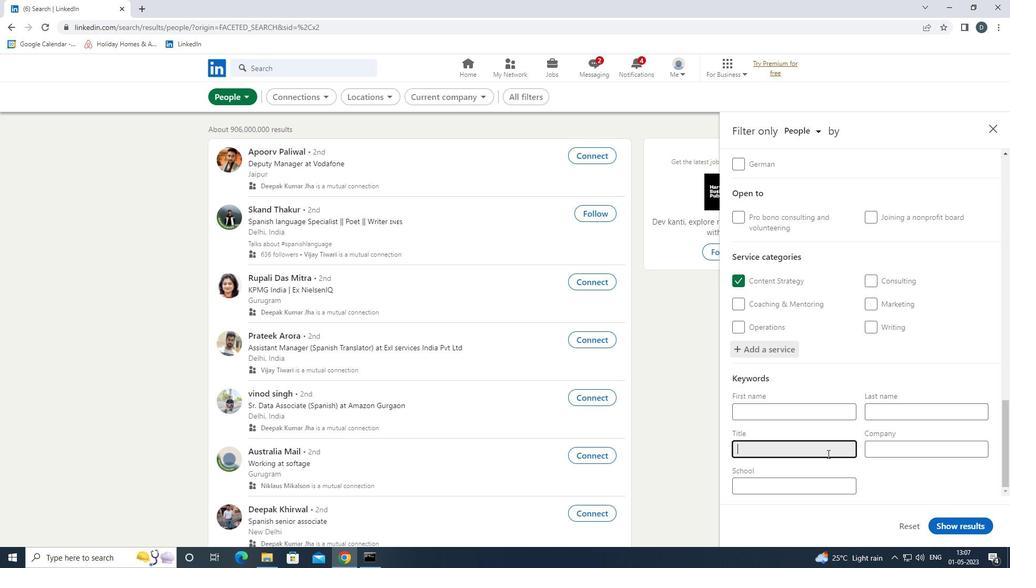 
Action: Mouse scrolled (916, 363) with delta (0, 0)
Screenshot: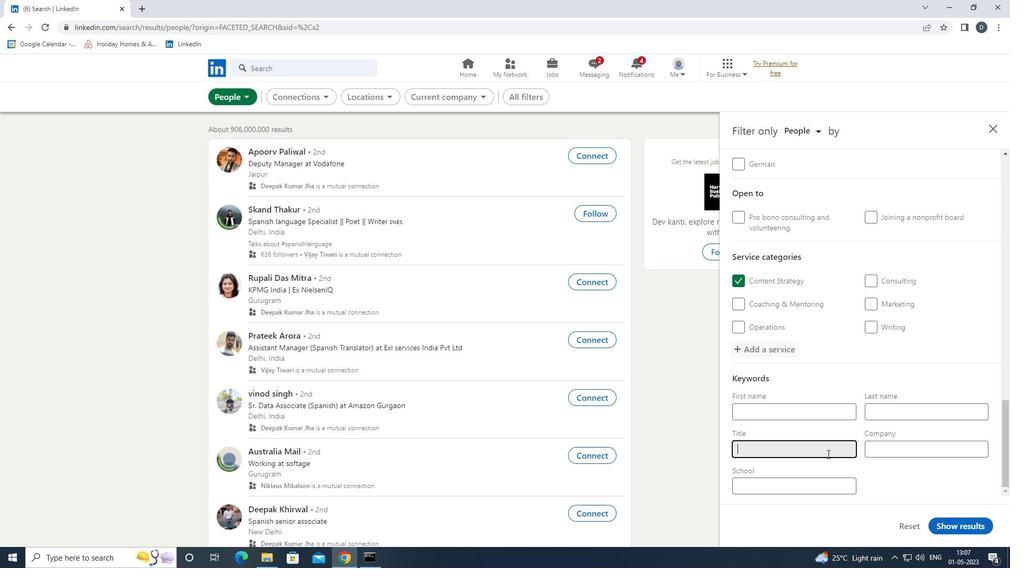 
Action: Mouse moved to (915, 370)
Screenshot: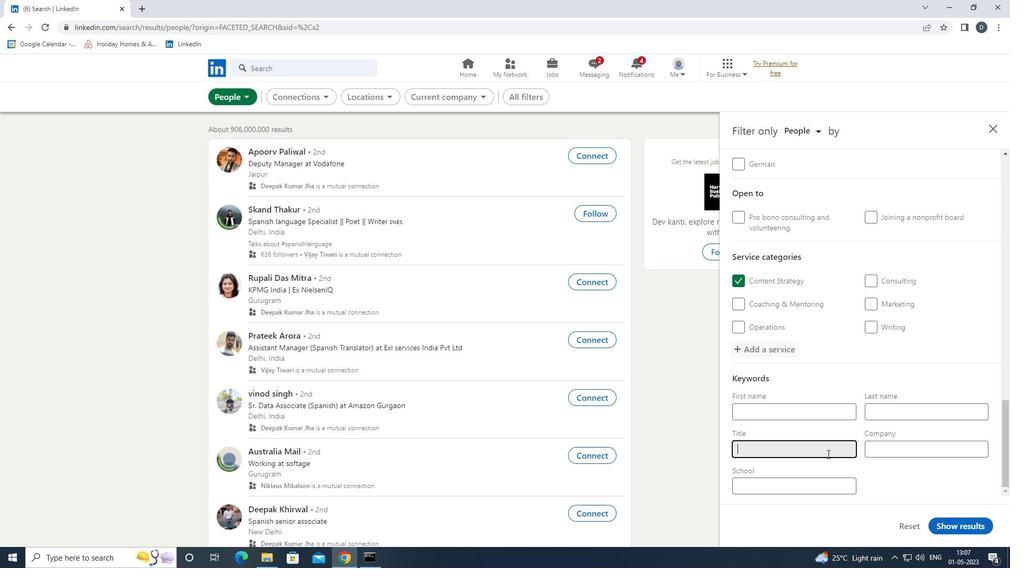 
Action: Mouse scrolled (915, 369) with delta (0, 0)
Screenshot: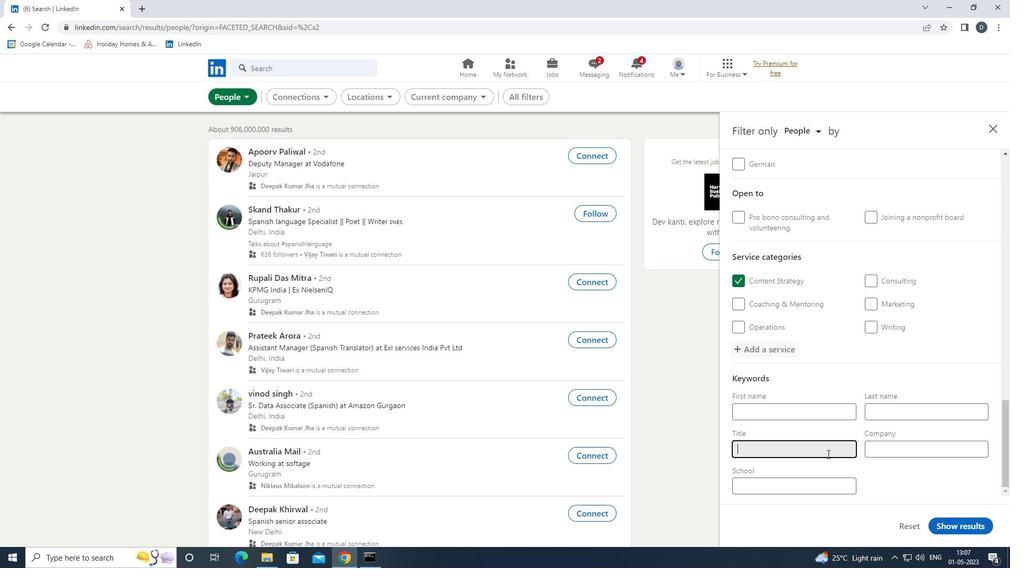 
Action: Mouse moved to (912, 380)
Screenshot: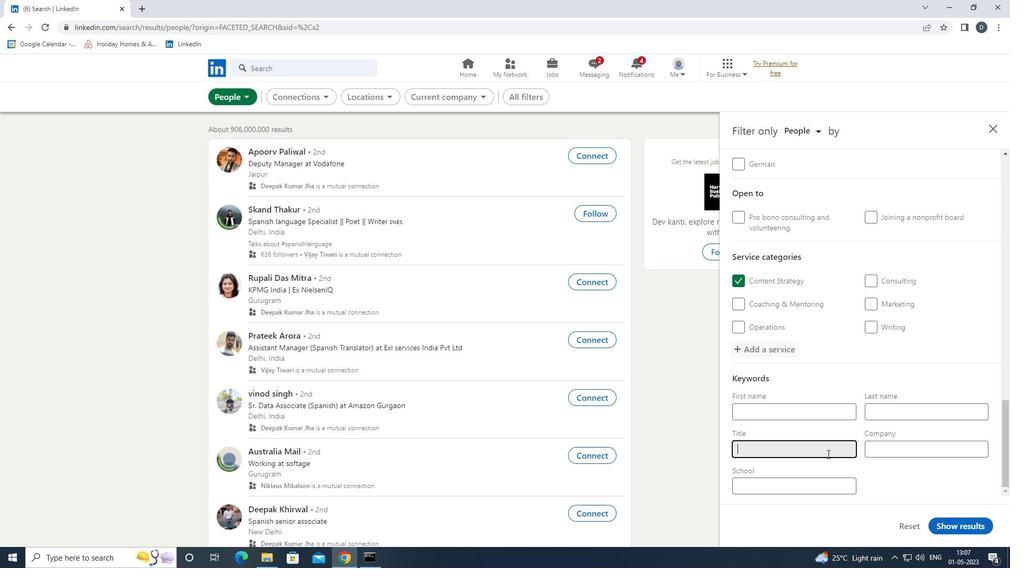 
Action: Mouse scrolled (912, 380) with delta (0, 0)
Screenshot: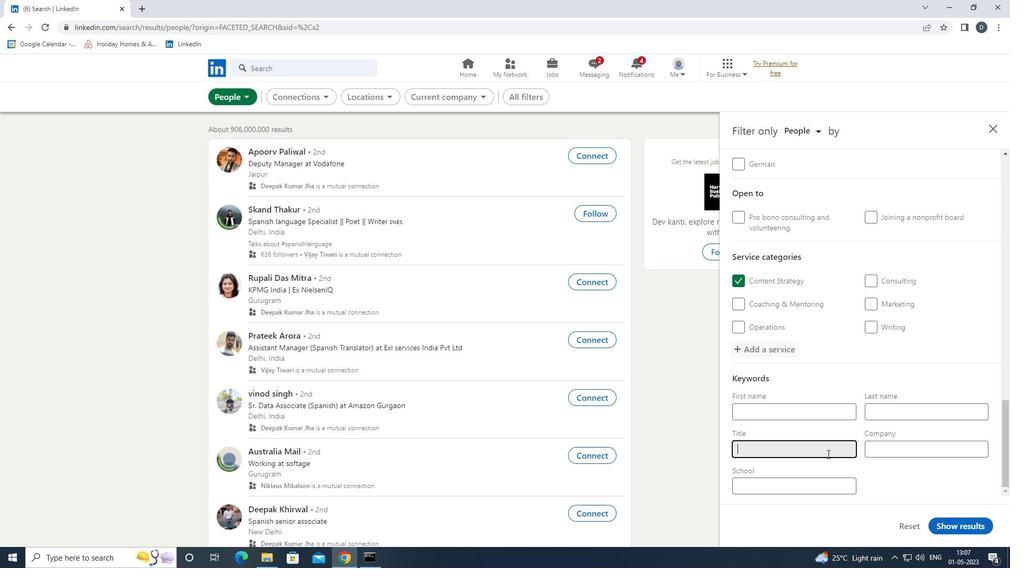 
Action: Mouse moved to (827, 454)
Screenshot: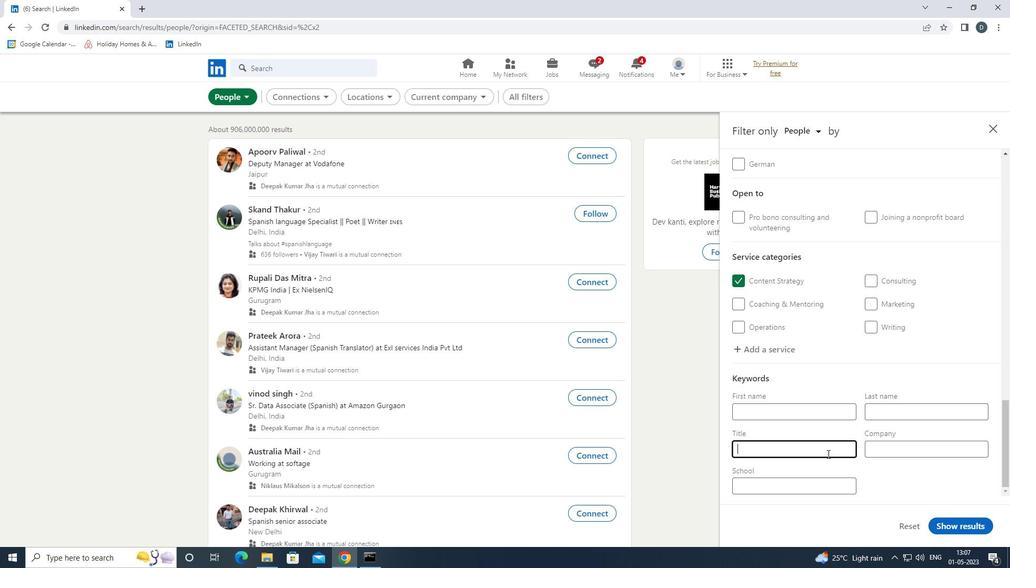 
Action: Mouse pressed left at (827, 454)
Screenshot: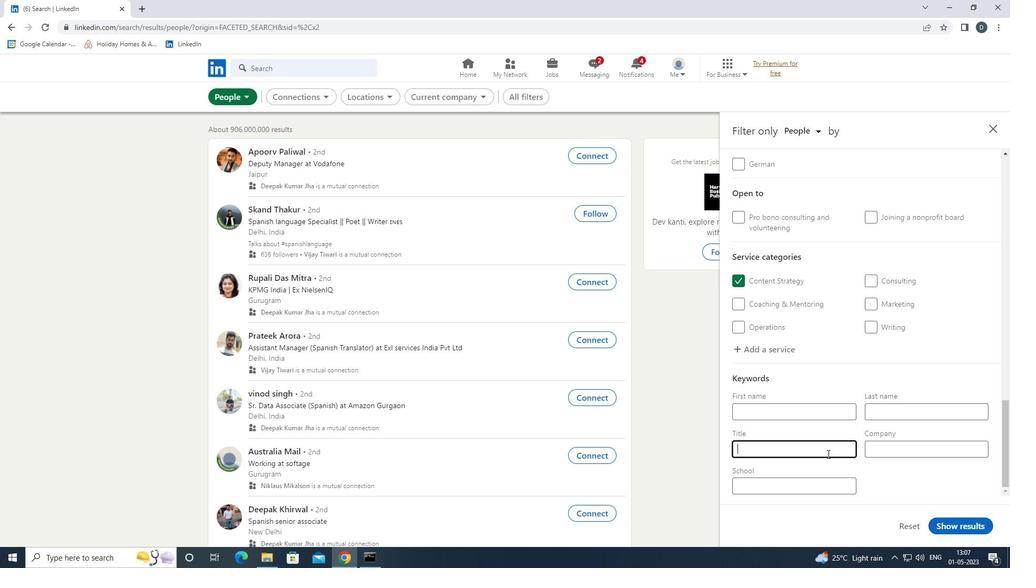 
Action: Key pressed <Key.shift>CAB<Key.space><Key.shift>DRIVER
Screenshot: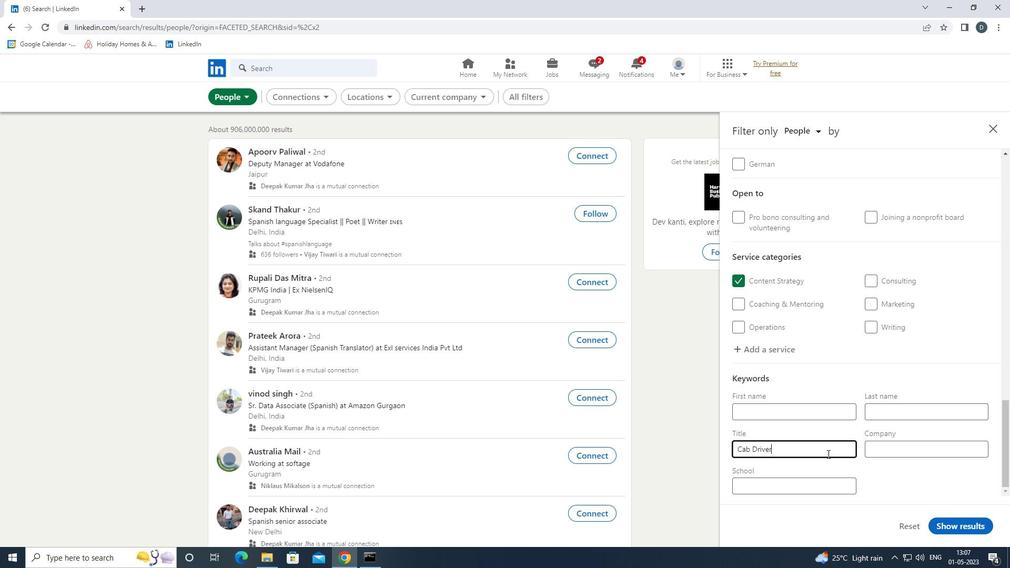 
Action: Mouse moved to (977, 526)
Screenshot: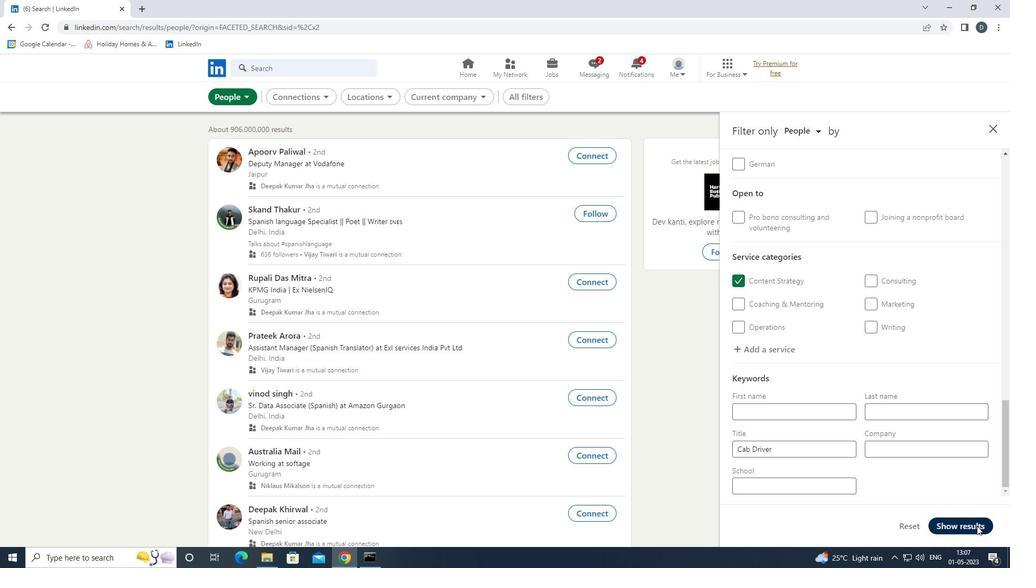 
Action: Mouse pressed left at (977, 526)
Screenshot: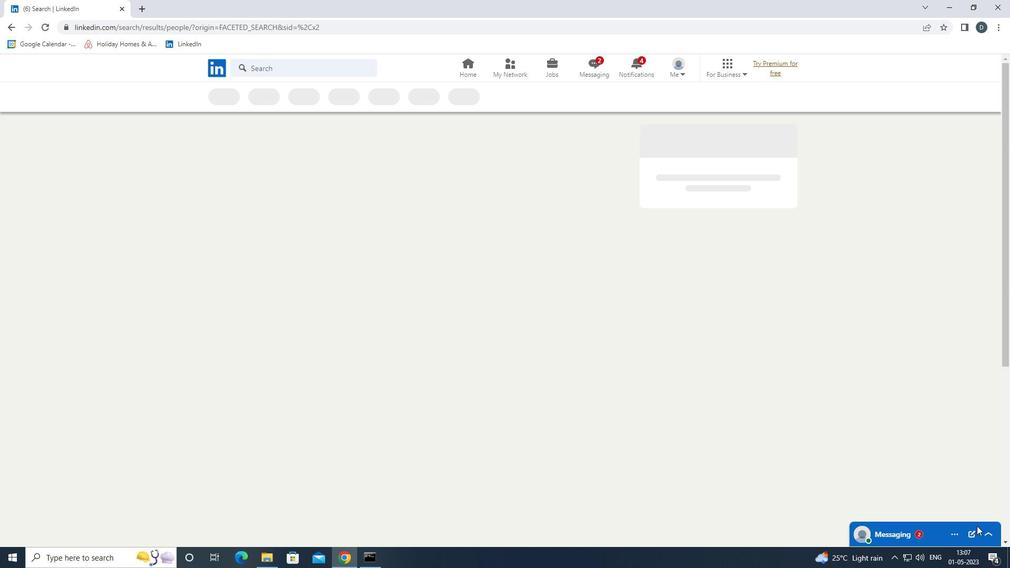 
Action: Mouse moved to (930, 457)
Screenshot: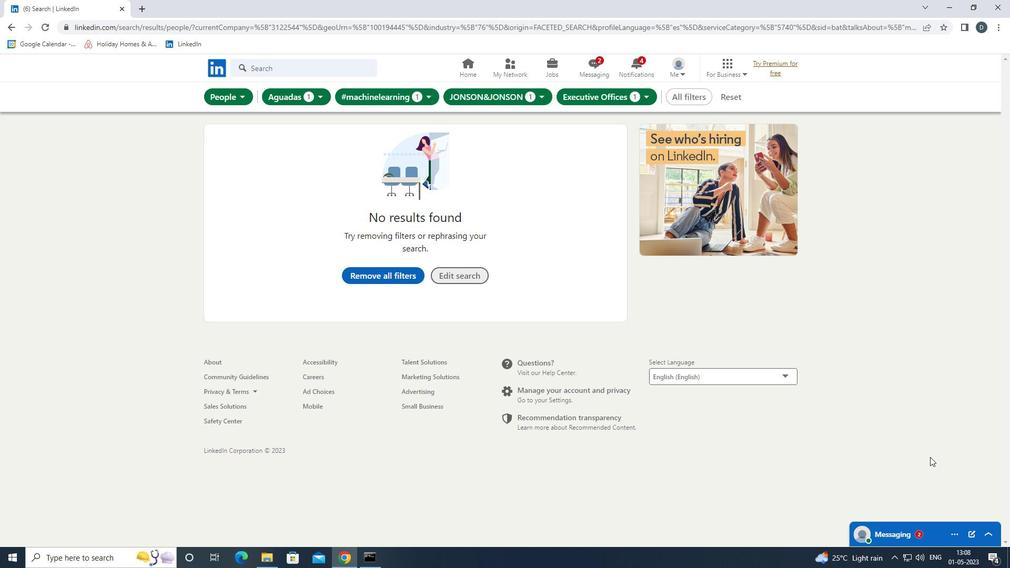 
